 Task: Find connections with filter location Eidelstedt with filter topic #Storytellingwith filter profile language Spanish with filter current company Idea Cellular Ltd with filter school Chhatrapati Shahu Ji Maharaj University with filter industry Artificial Rubber and Synthetic Fiber Manufacturing with filter service category Commercial Insurance with filter keywords title Painter
Action: Mouse moved to (509, 69)
Screenshot: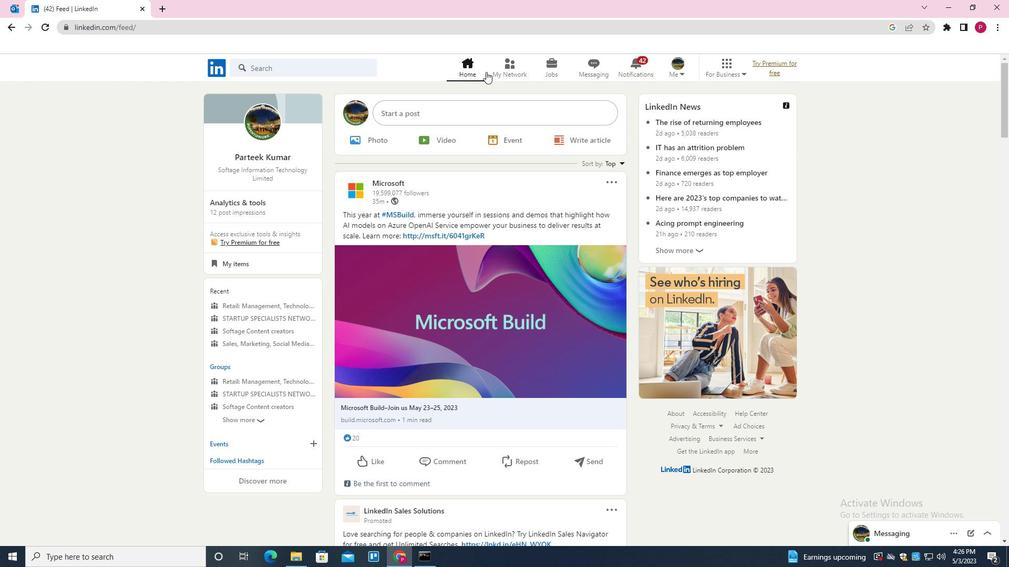 
Action: Mouse pressed left at (509, 69)
Screenshot: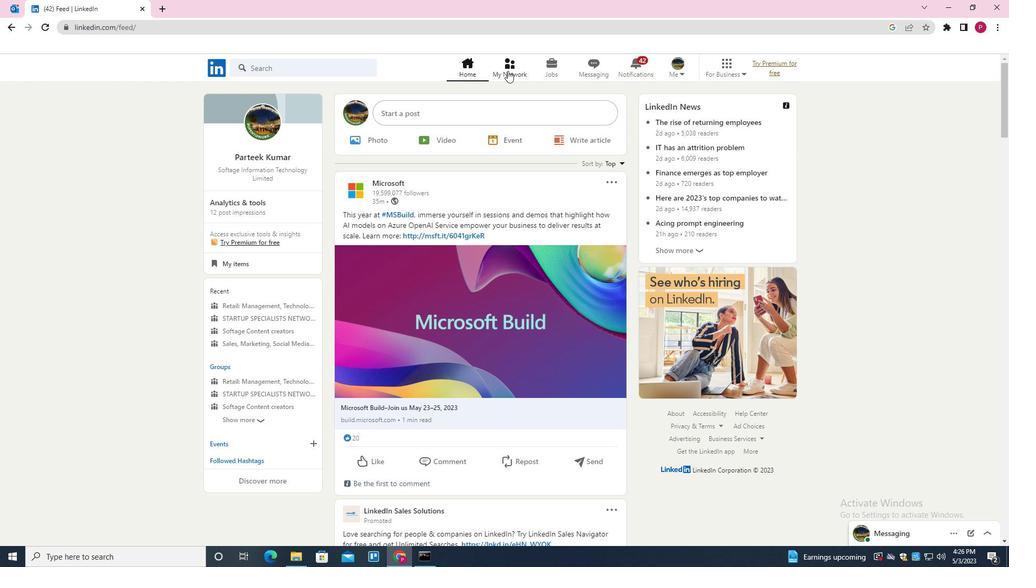 
Action: Mouse moved to (307, 126)
Screenshot: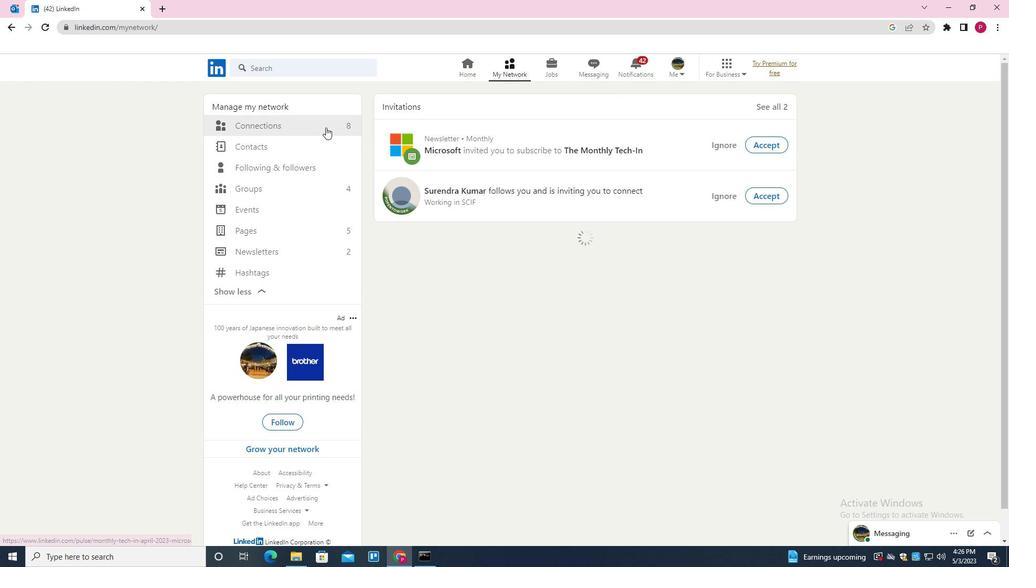 
Action: Mouse pressed left at (307, 126)
Screenshot: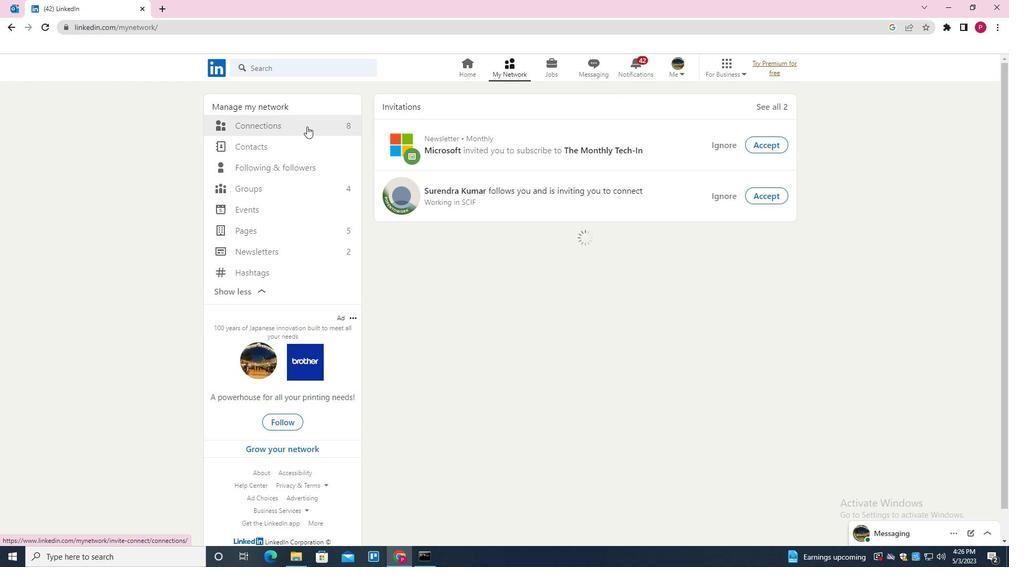 
Action: Mouse moved to (575, 130)
Screenshot: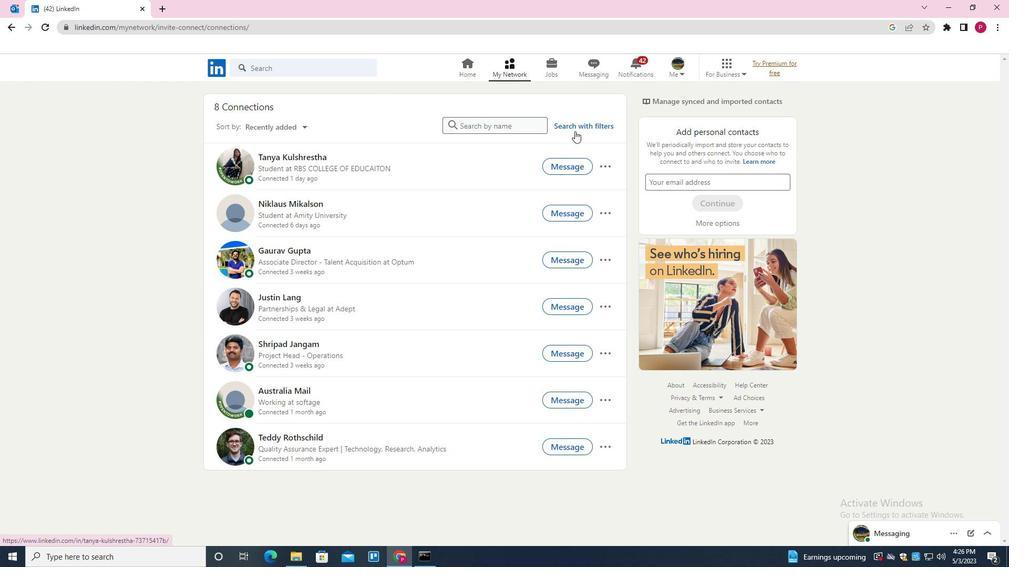 
Action: Mouse pressed left at (575, 130)
Screenshot: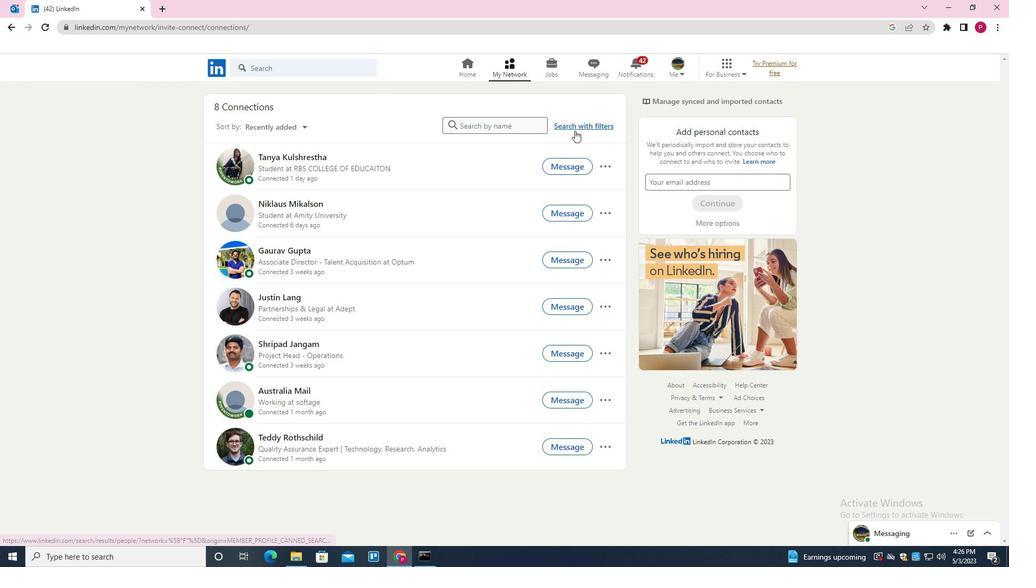 
Action: Mouse moved to (535, 95)
Screenshot: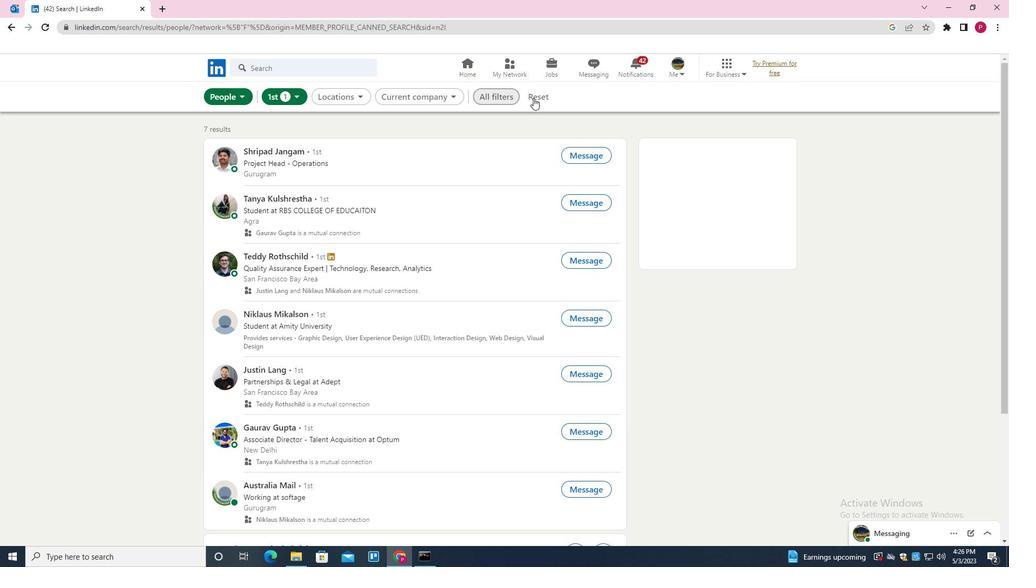 
Action: Mouse pressed left at (535, 95)
Screenshot: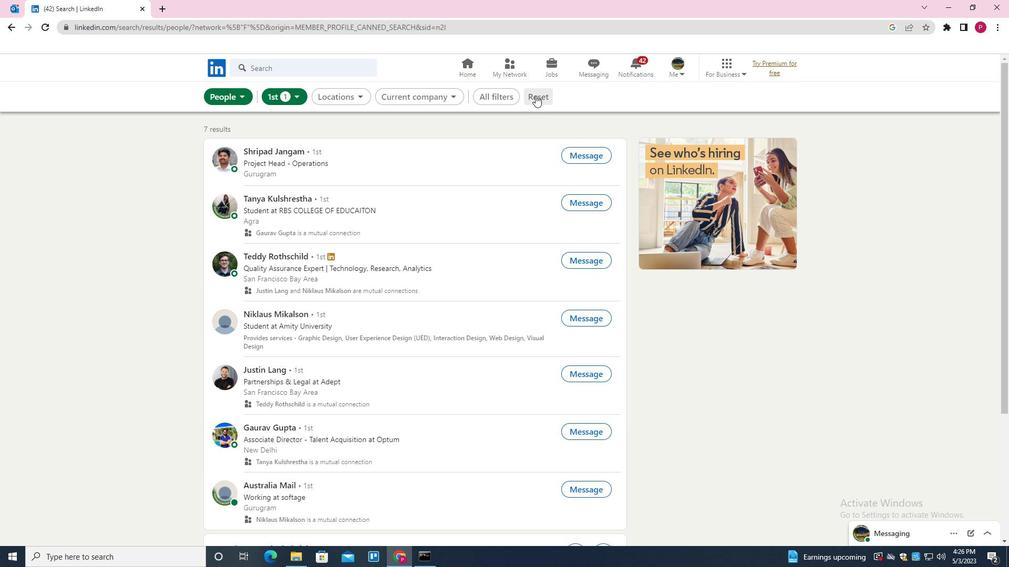 
Action: Mouse moved to (517, 99)
Screenshot: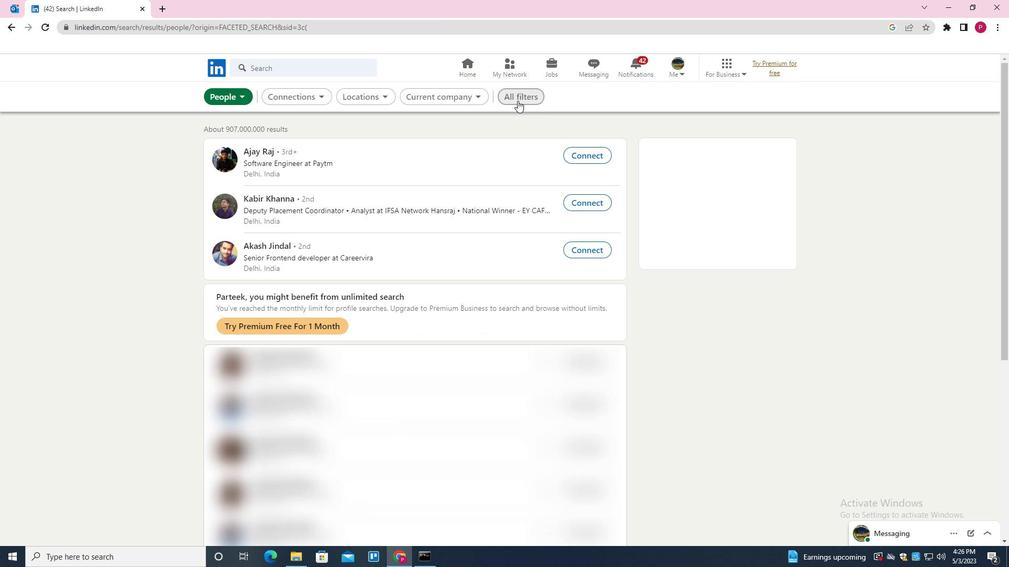 
Action: Mouse pressed left at (517, 99)
Screenshot: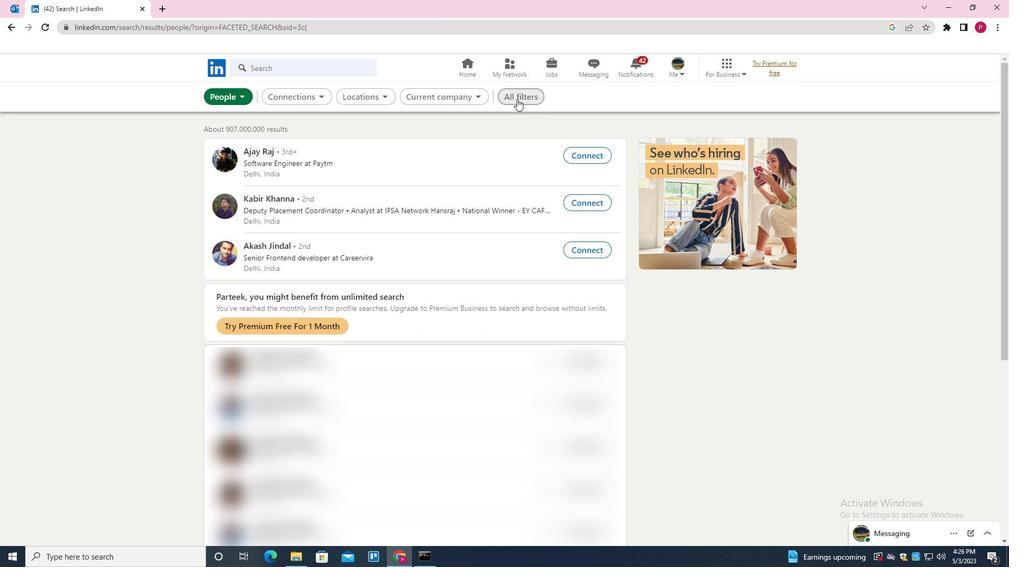 
Action: Mouse moved to (855, 303)
Screenshot: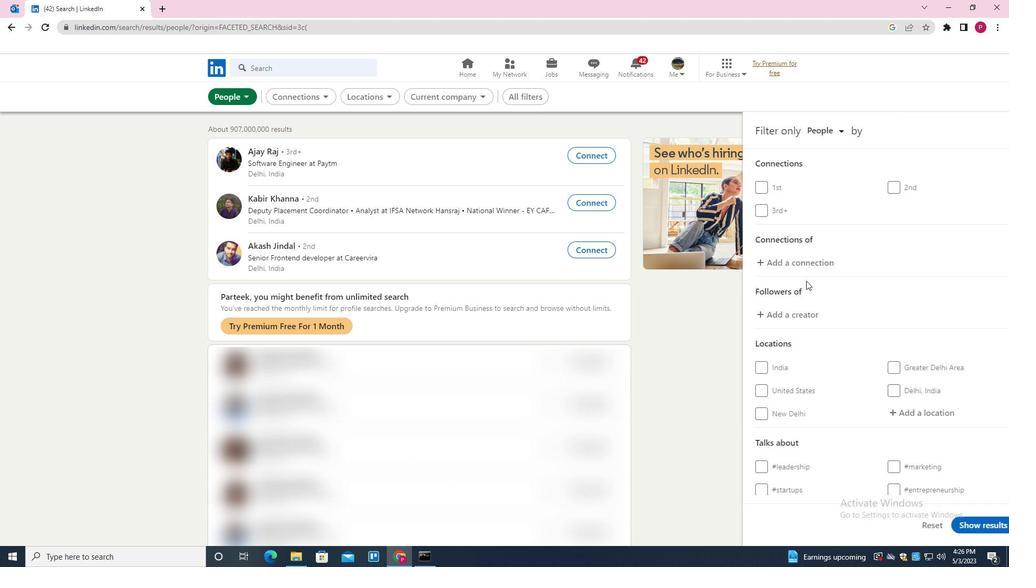 
Action: Mouse scrolled (855, 303) with delta (0, 0)
Screenshot: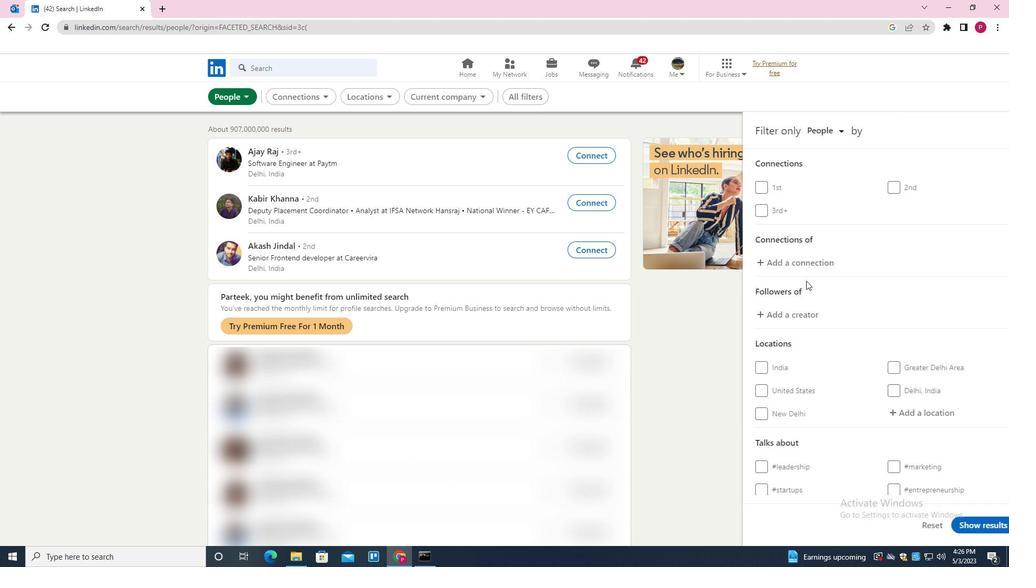 
Action: Mouse moved to (858, 304)
Screenshot: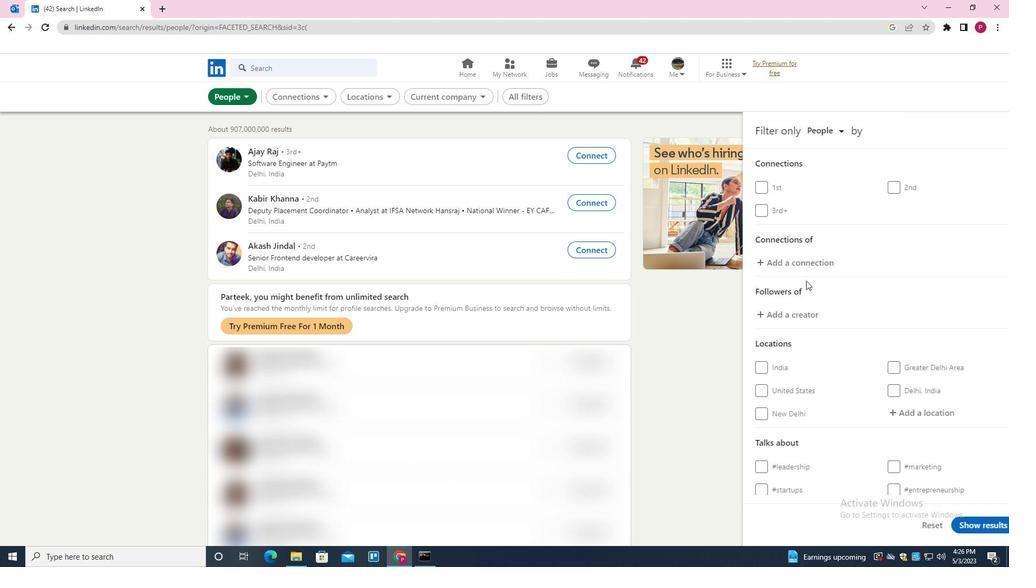 
Action: Mouse scrolled (858, 303) with delta (0, 0)
Screenshot: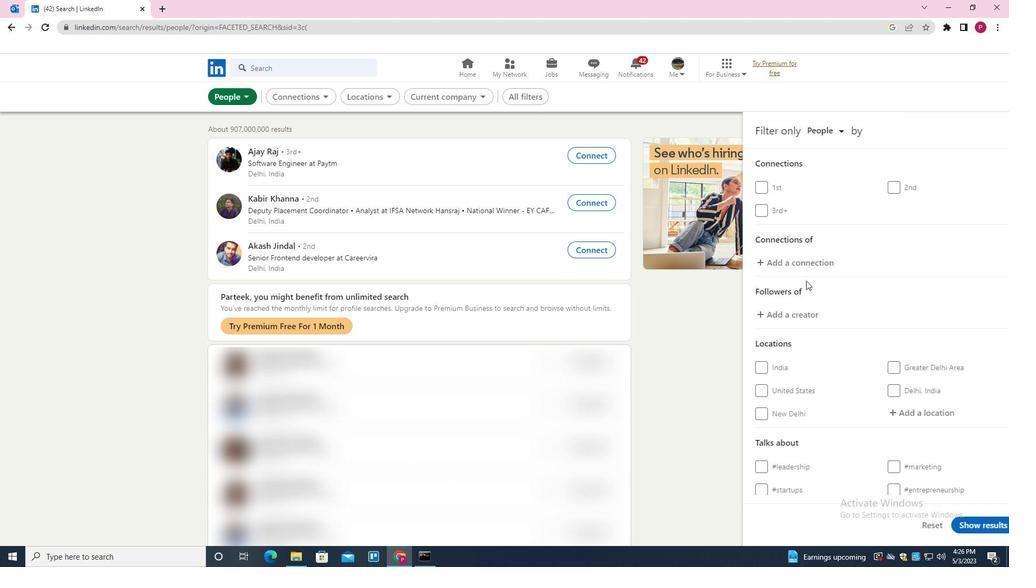 
Action: Mouse scrolled (858, 303) with delta (0, 0)
Screenshot: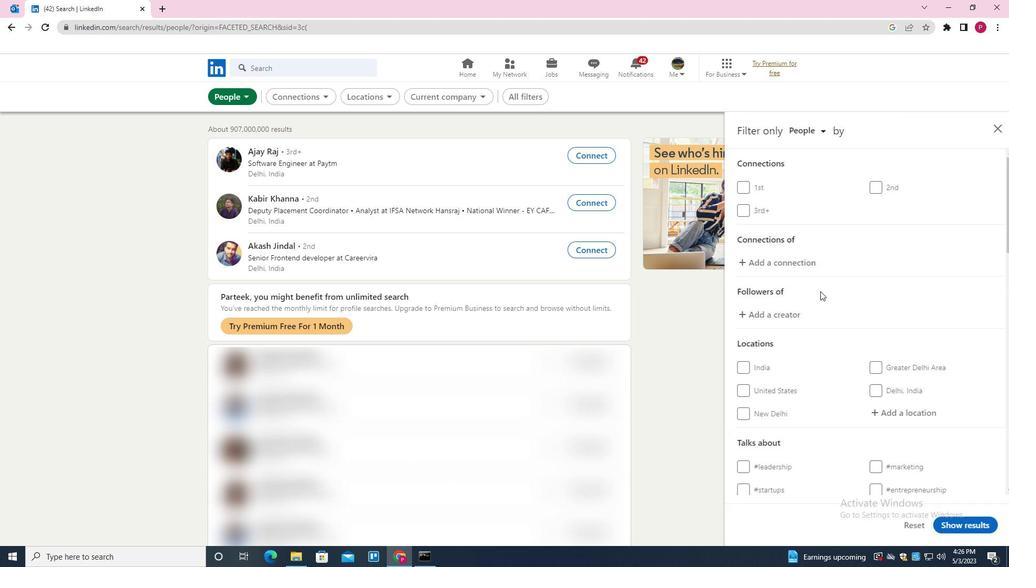 
Action: Mouse moved to (888, 257)
Screenshot: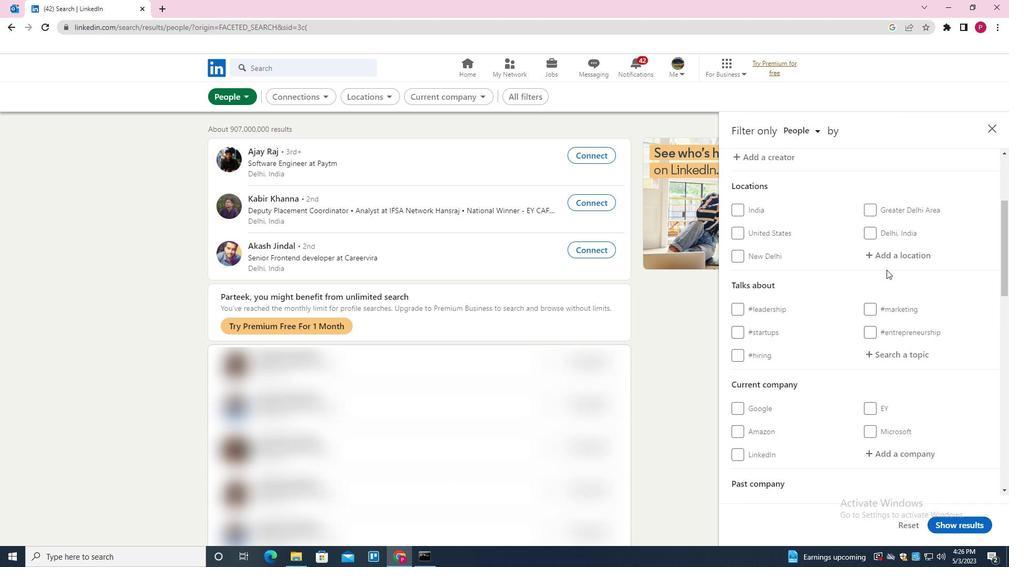 
Action: Mouse pressed left at (888, 257)
Screenshot: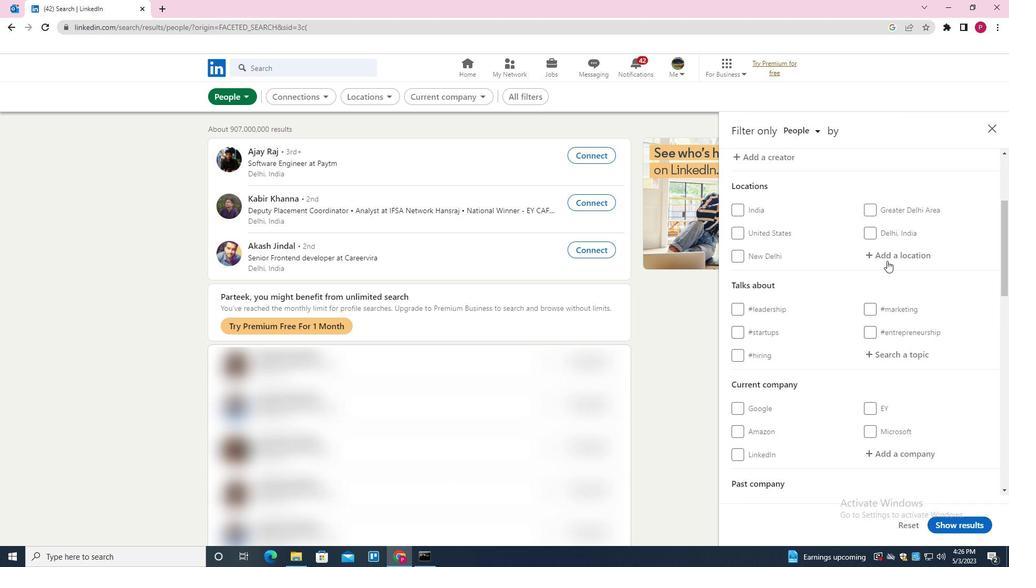 
Action: Mouse moved to (889, 257)
Screenshot: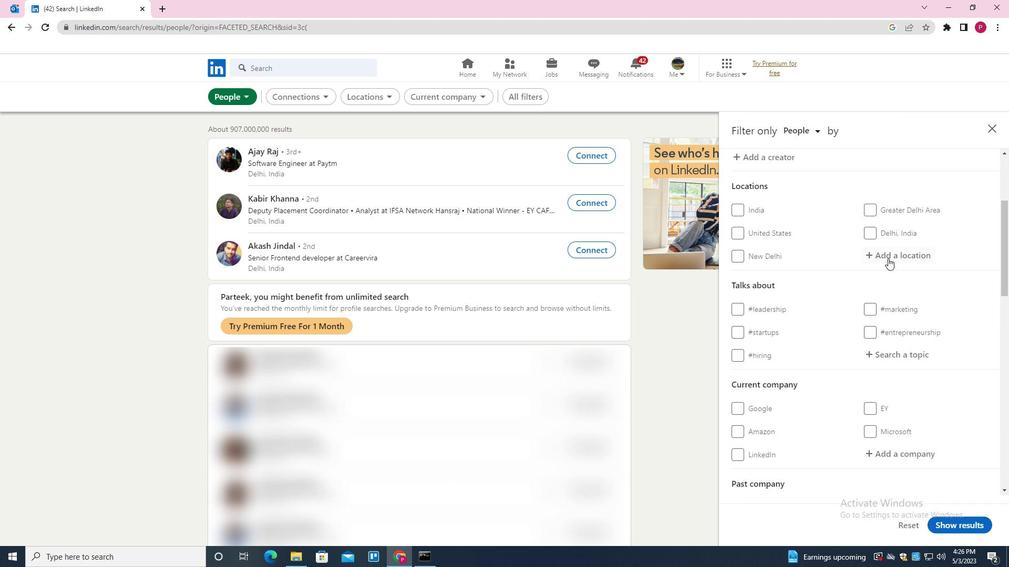 
Action: Key pressed <Key.shift>EIDELSTED
Screenshot: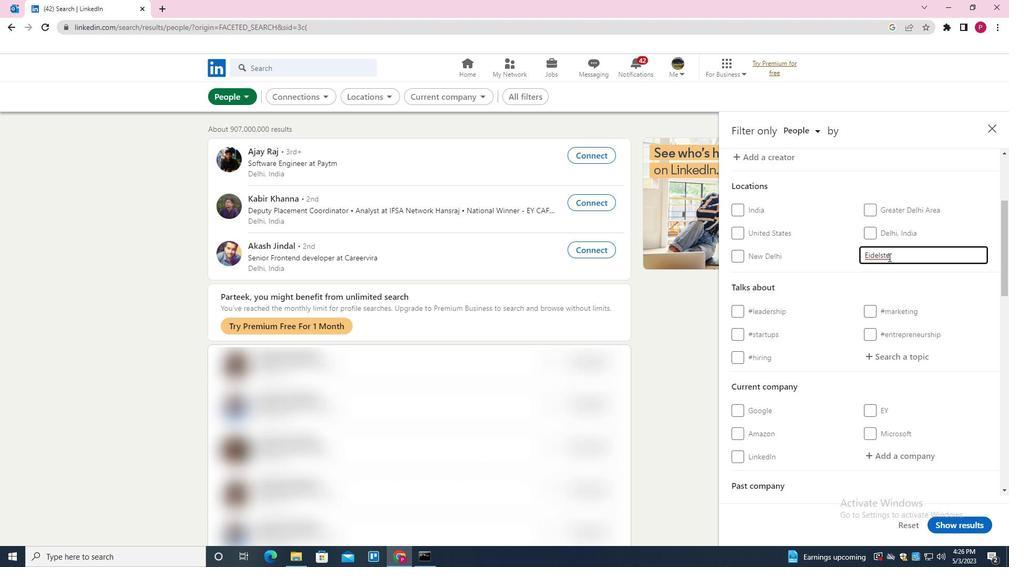 
Action: Mouse moved to (895, 275)
Screenshot: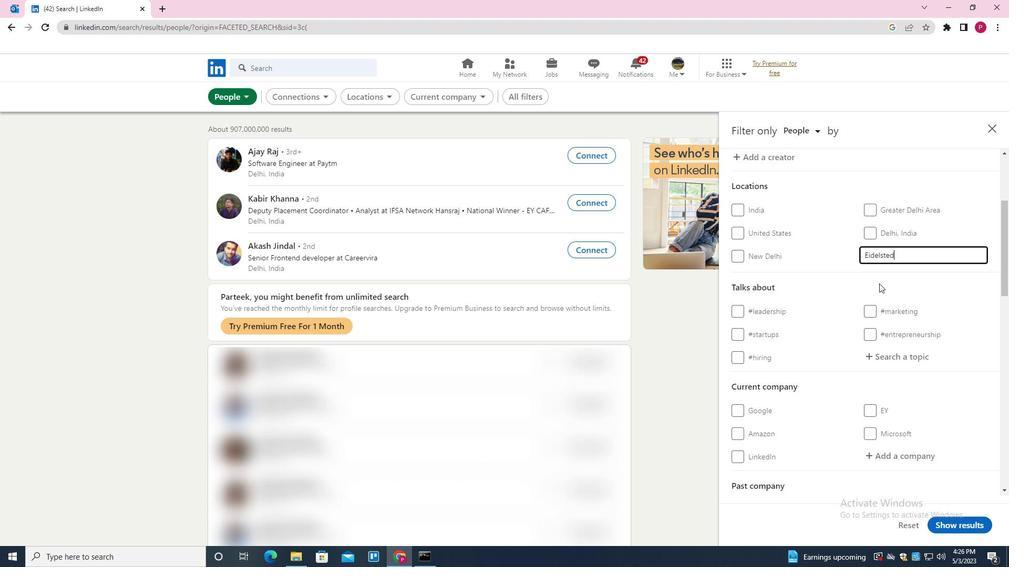 
Action: Mouse scrolled (895, 274) with delta (0, 0)
Screenshot: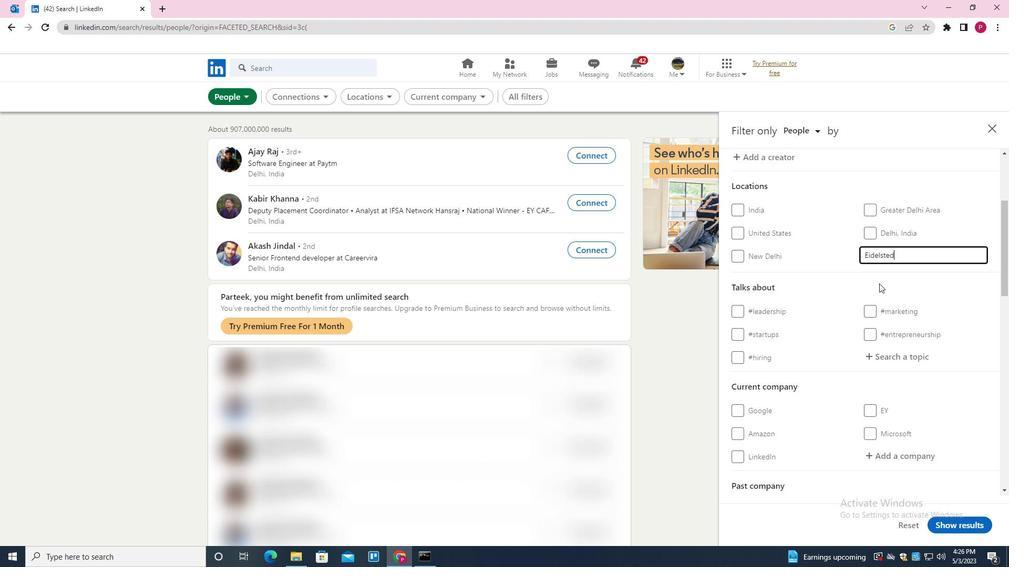 
Action: Mouse moved to (896, 274)
Screenshot: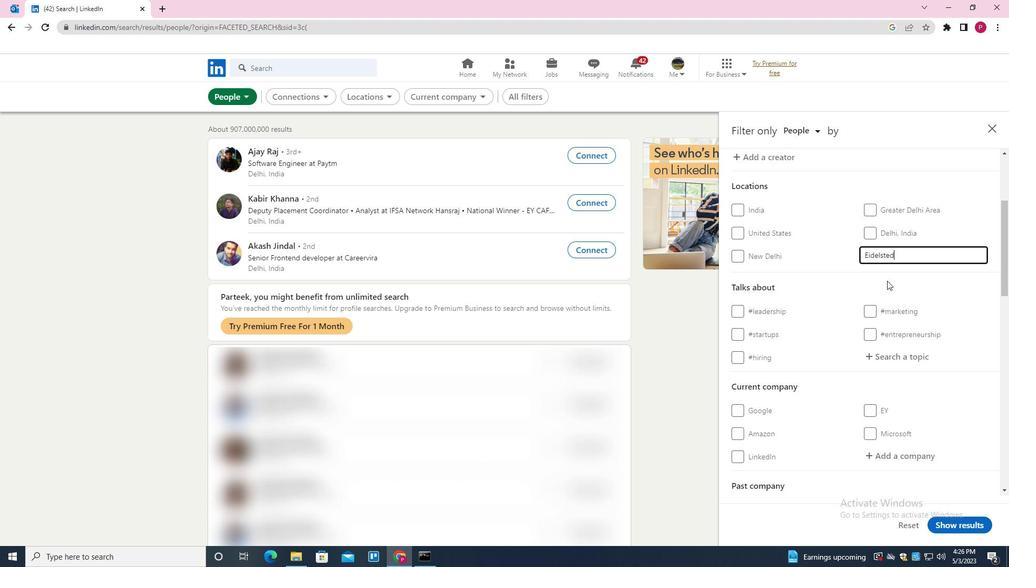 
Action: Mouse scrolled (896, 273) with delta (0, 0)
Screenshot: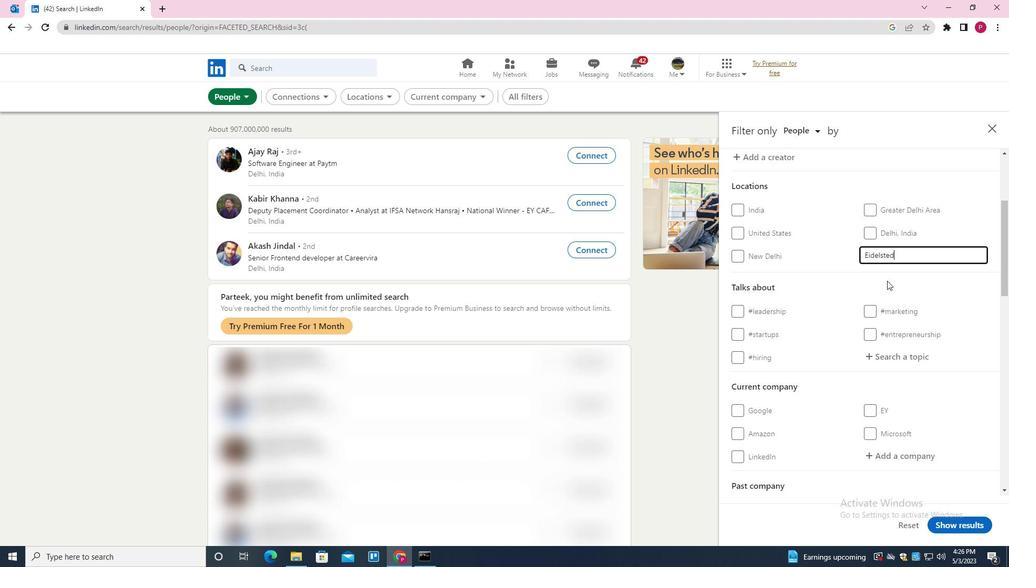 
Action: Mouse moved to (908, 250)
Screenshot: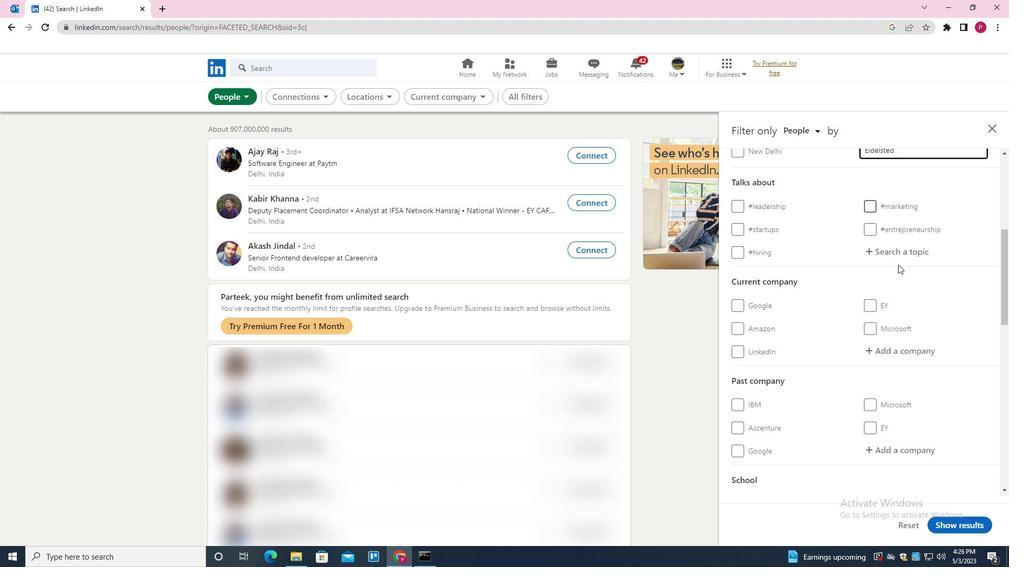 
Action: Mouse pressed left at (908, 250)
Screenshot: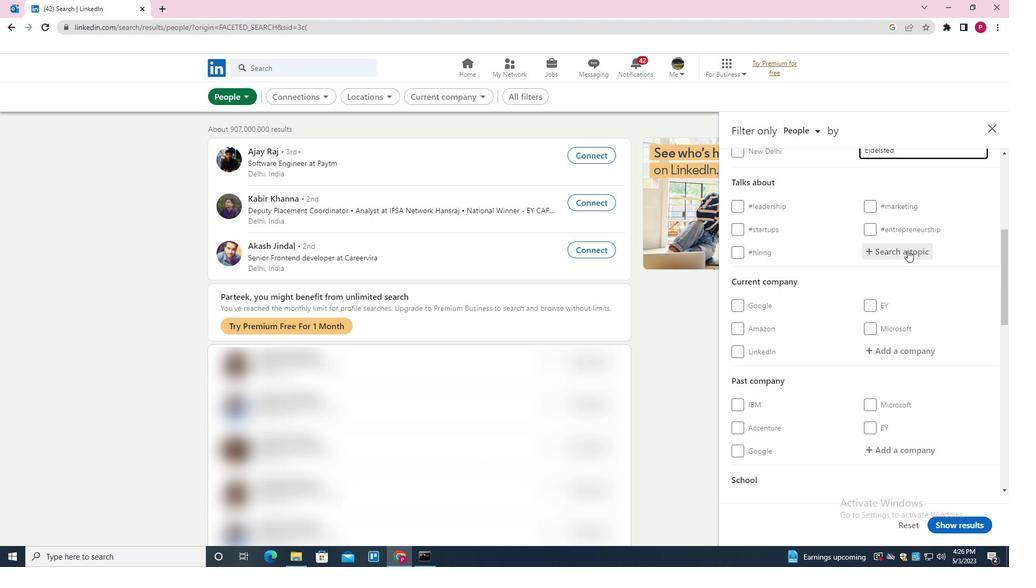 
Action: Key pressed STORYTELLING<Key.down><Key.enter>
Screenshot: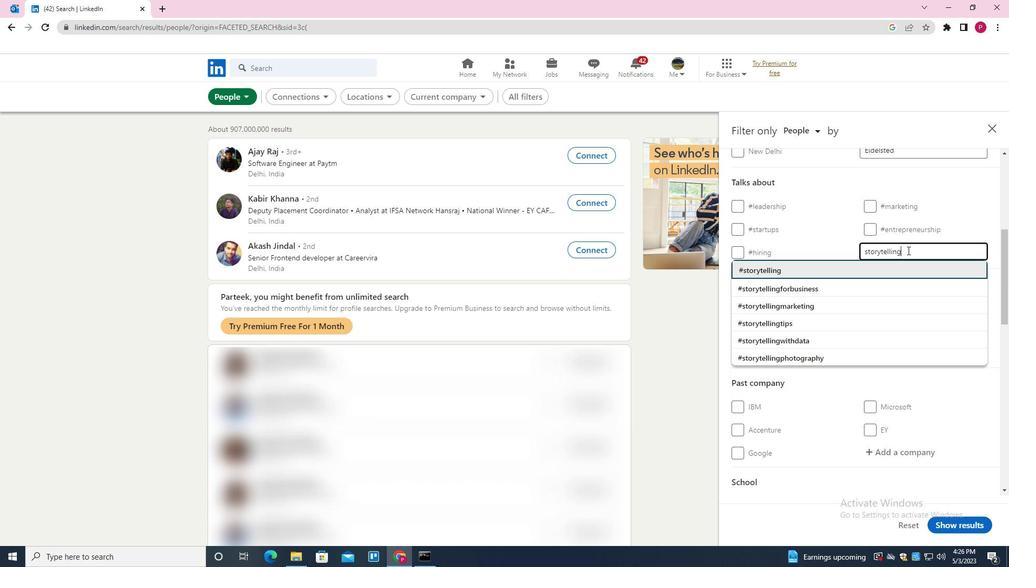 
Action: Mouse moved to (893, 223)
Screenshot: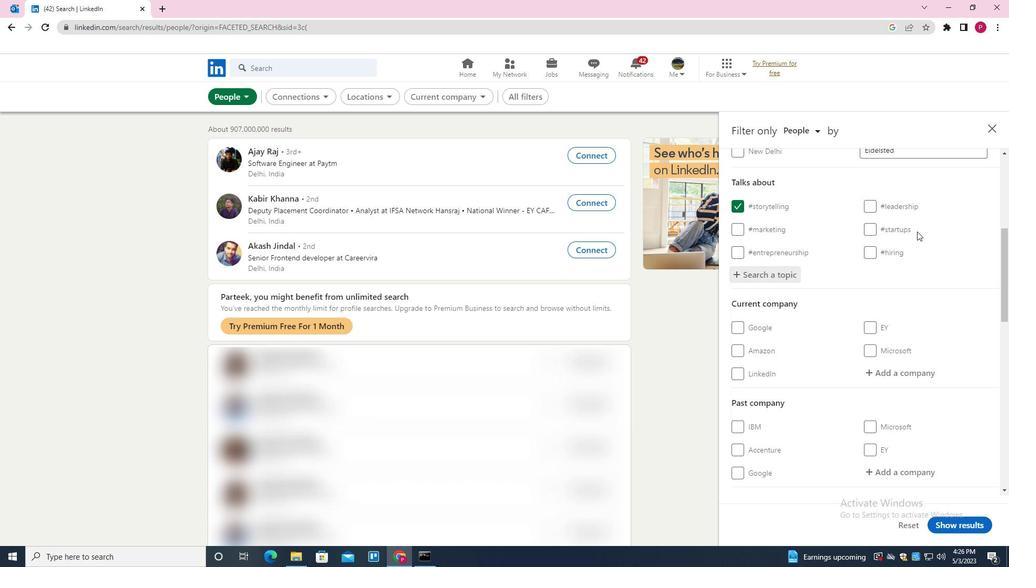 
Action: Mouse scrolled (893, 222) with delta (0, 0)
Screenshot: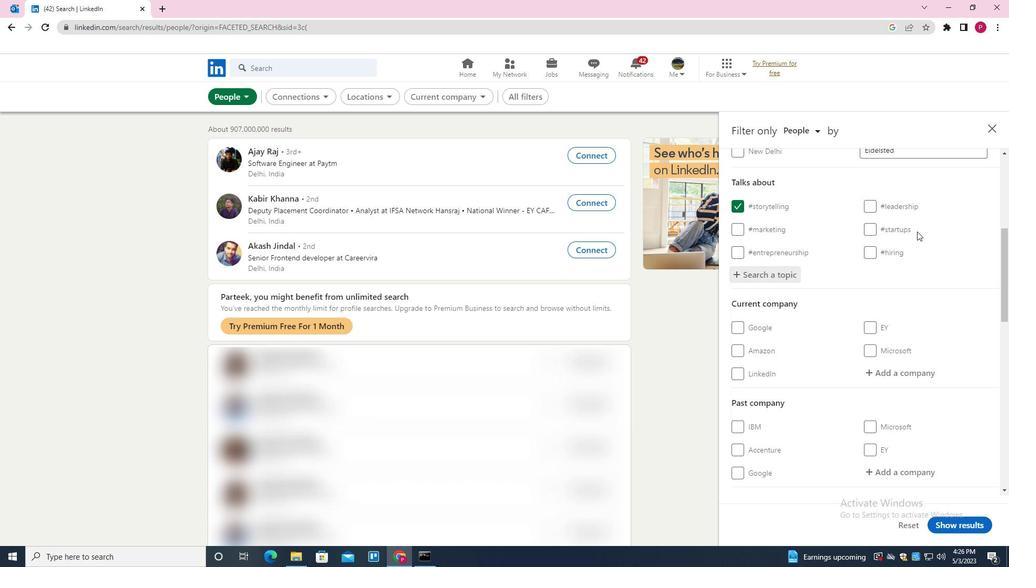 
Action: Mouse scrolled (893, 222) with delta (0, 0)
Screenshot: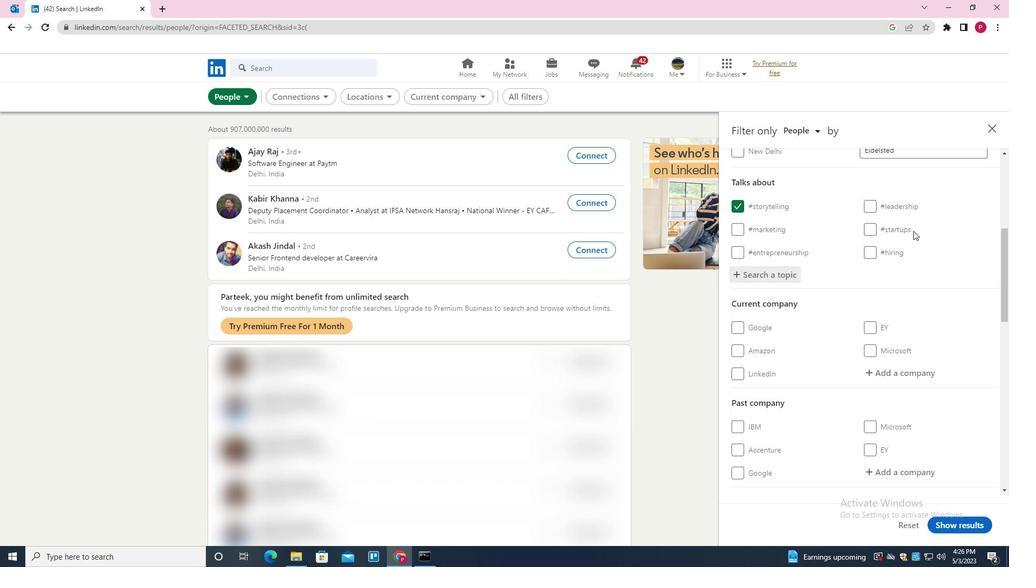 
Action: Mouse scrolled (893, 222) with delta (0, 0)
Screenshot: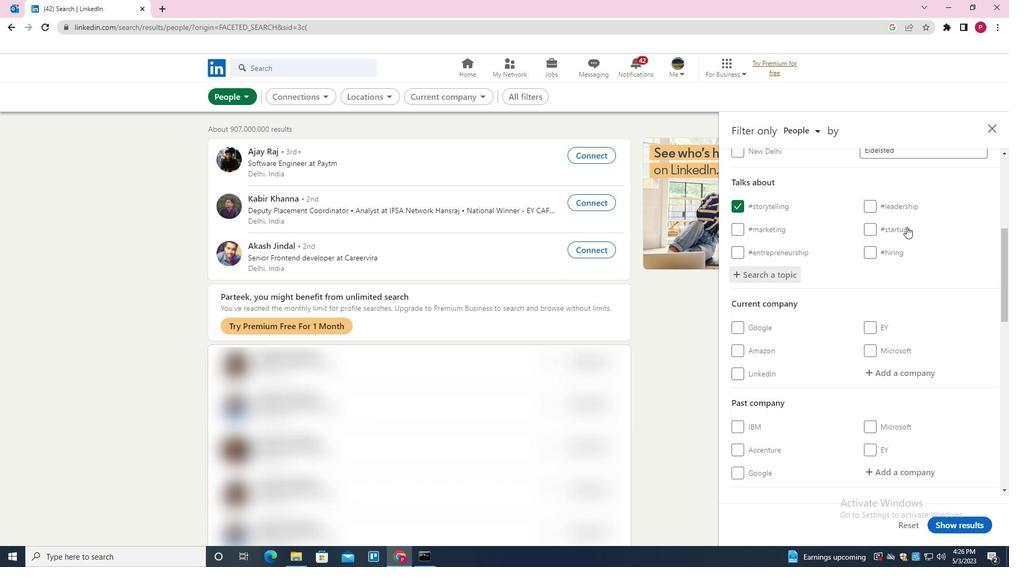 
Action: Mouse moved to (845, 285)
Screenshot: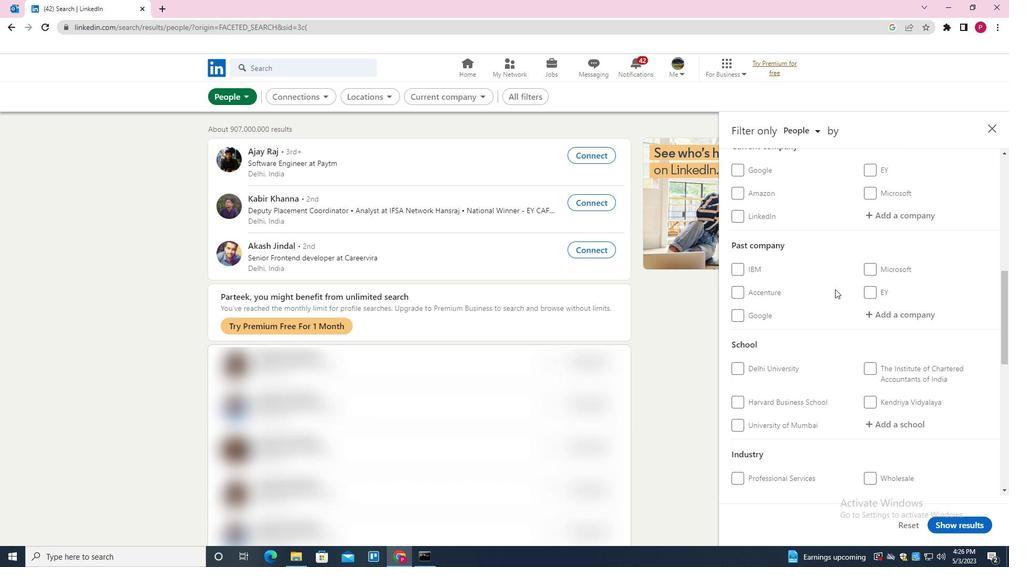 
Action: Mouse scrolled (845, 284) with delta (0, 0)
Screenshot: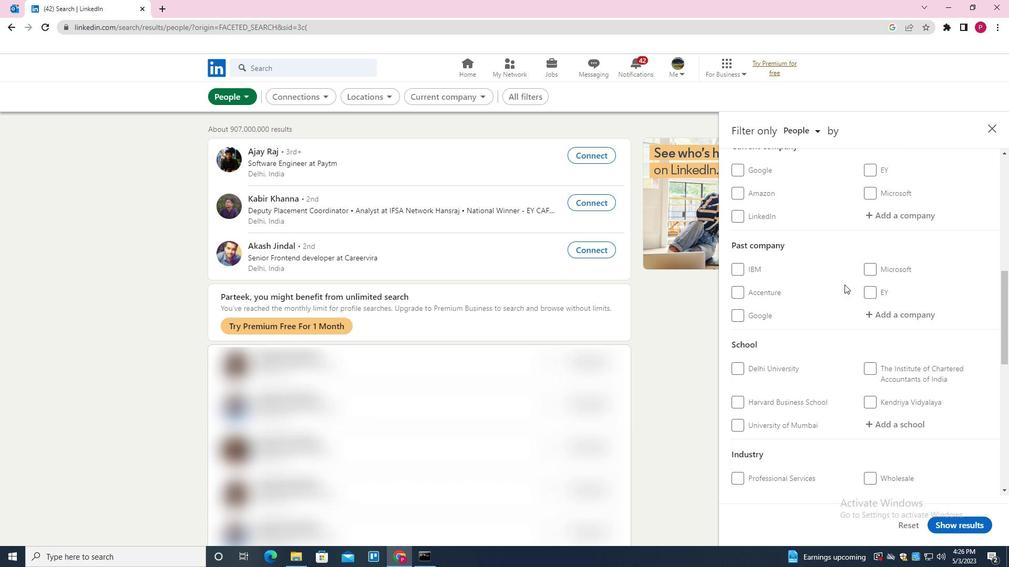 
Action: Mouse scrolled (845, 284) with delta (0, 0)
Screenshot: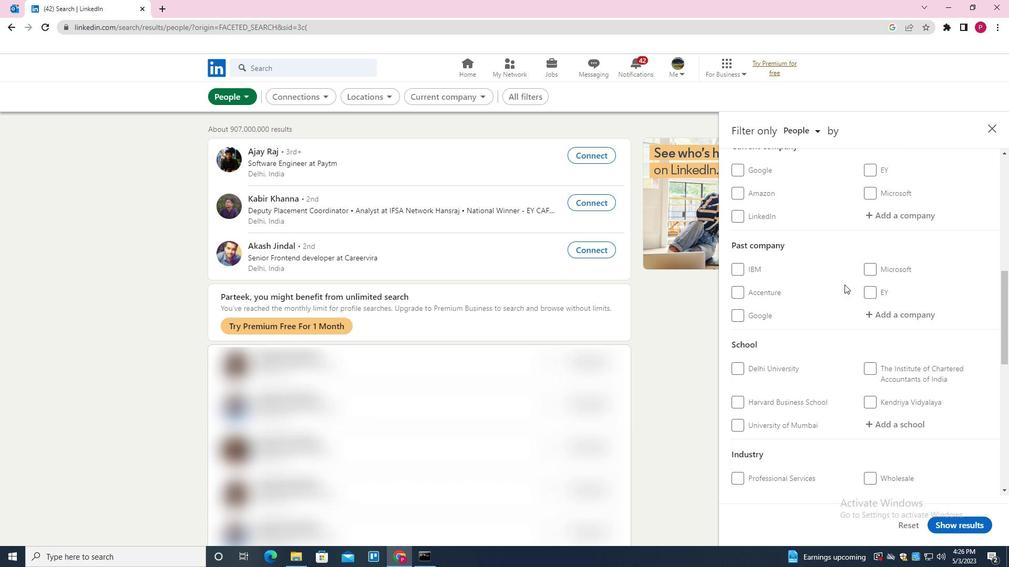 
Action: Mouse scrolled (845, 284) with delta (0, 0)
Screenshot: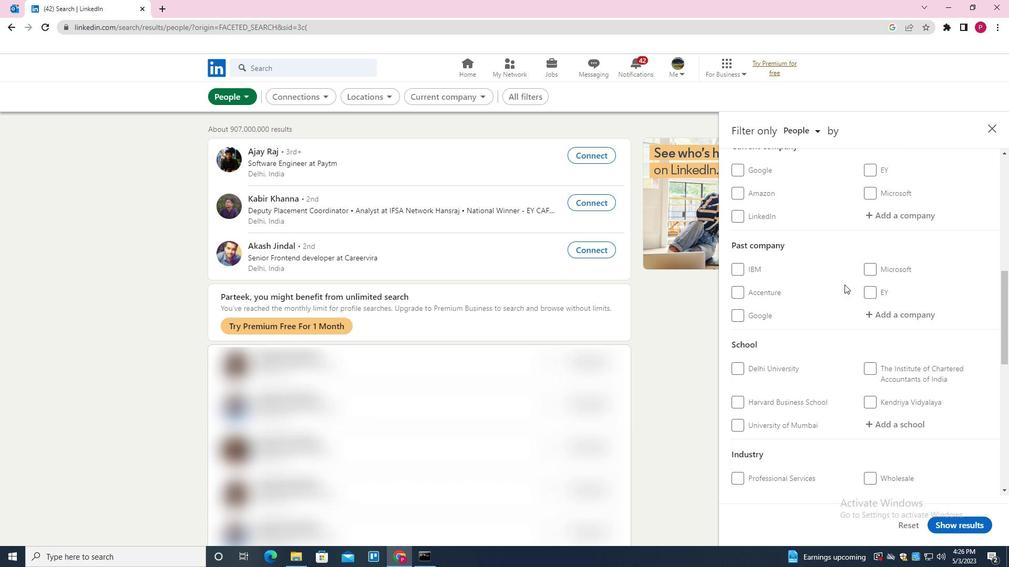 
Action: Mouse moved to (817, 315)
Screenshot: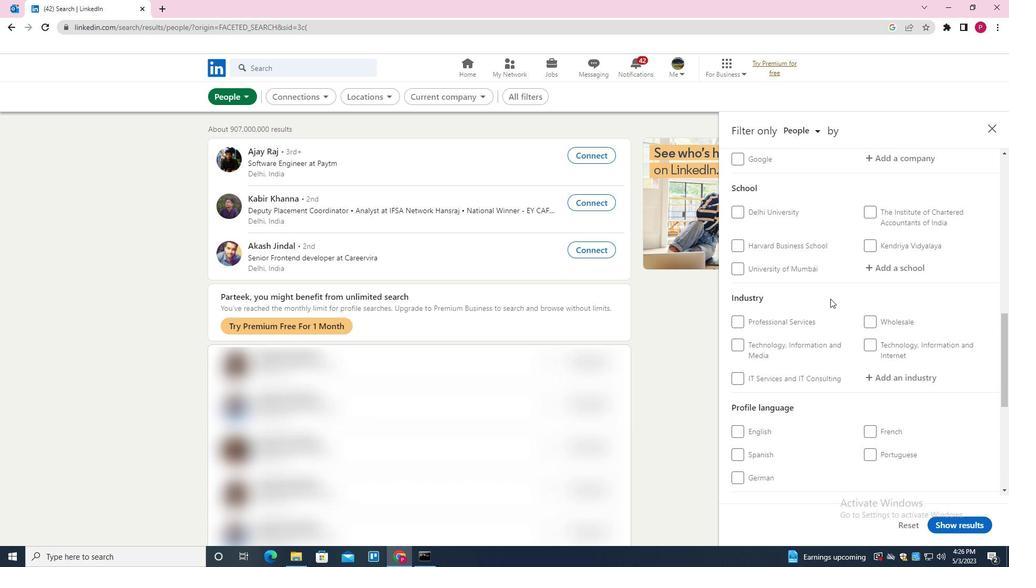 
Action: Mouse scrolled (817, 314) with delta (0, 0)
Screenshot: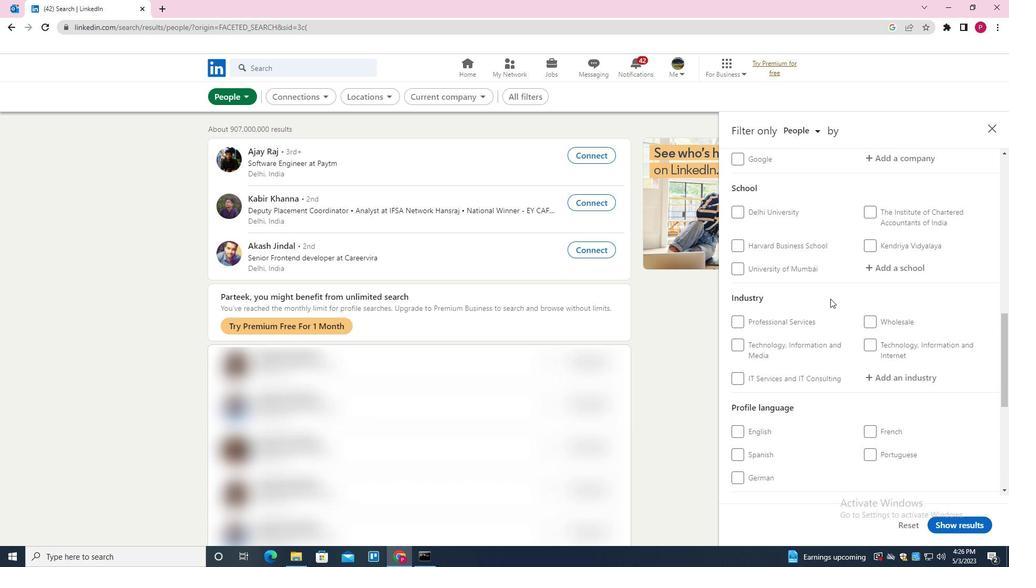 
Action: Mouse moved to (817, 318)
Screenshot: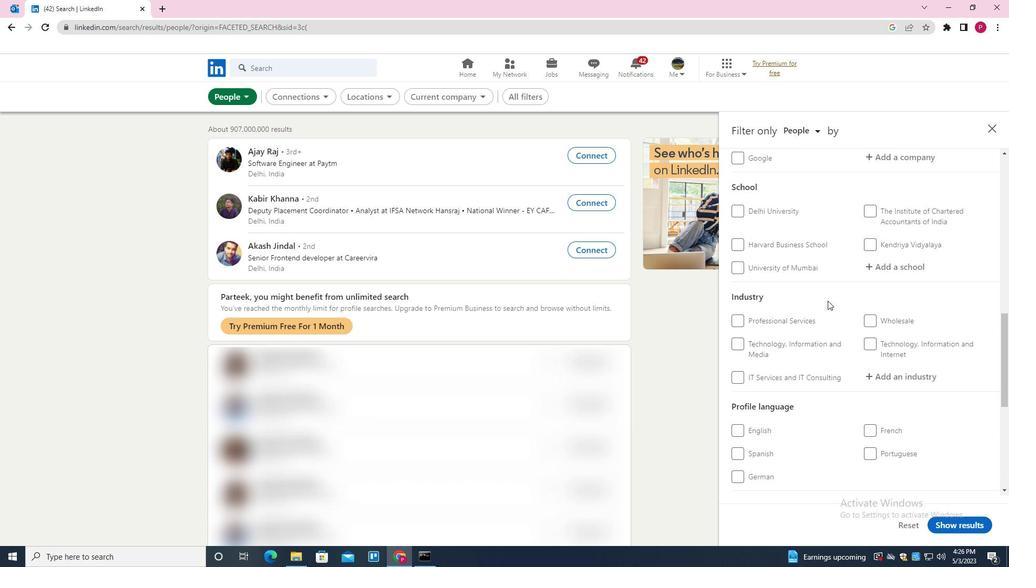 
Action: Mouse scrolled (817, 318) with delta (0, 0)
Screenshot: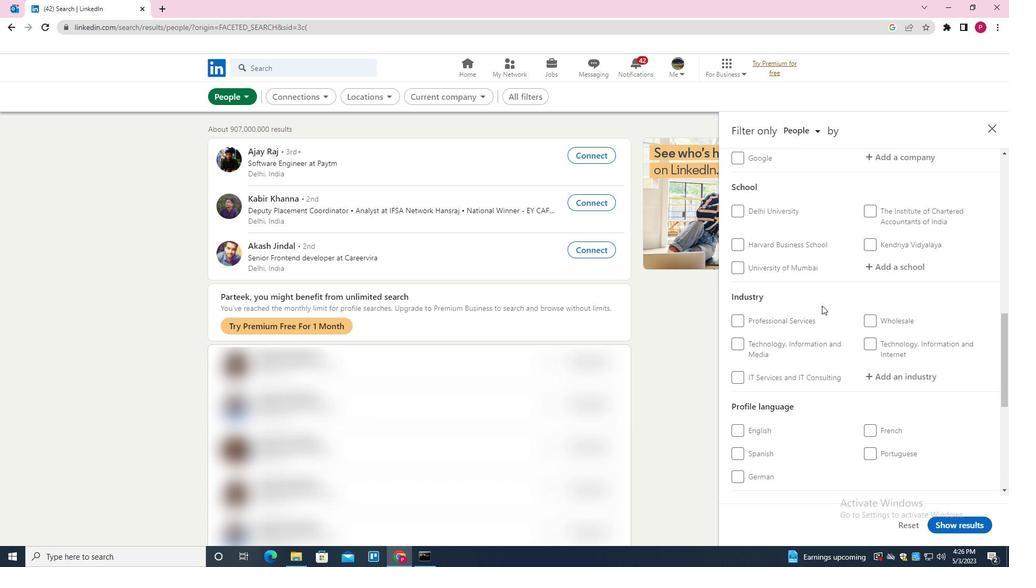 
Action: Mouse scrolled (817, 318) with delta (0, 0)
Screenshot: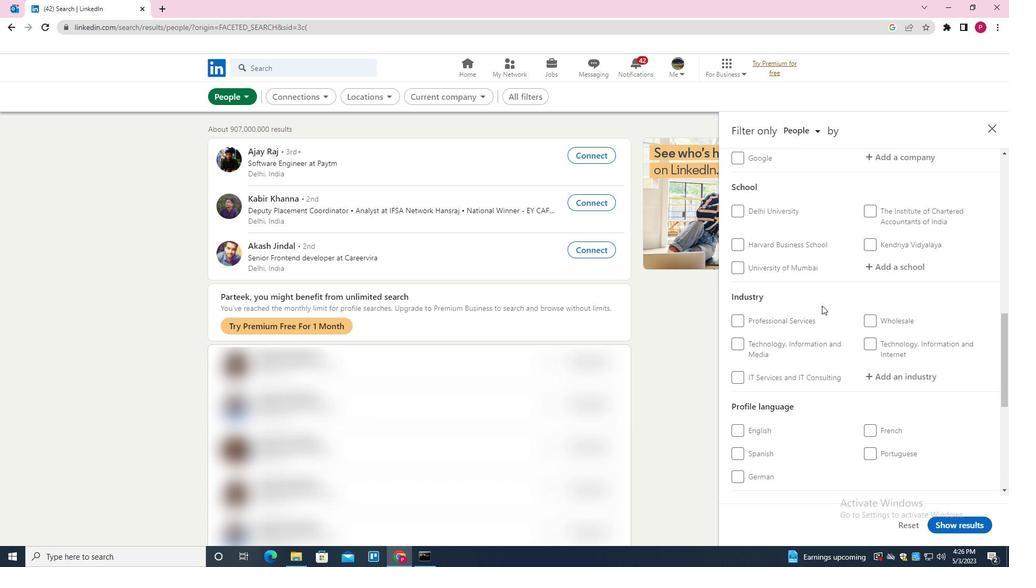 
Action: Mouse moved to (817, 319)
Screenshot: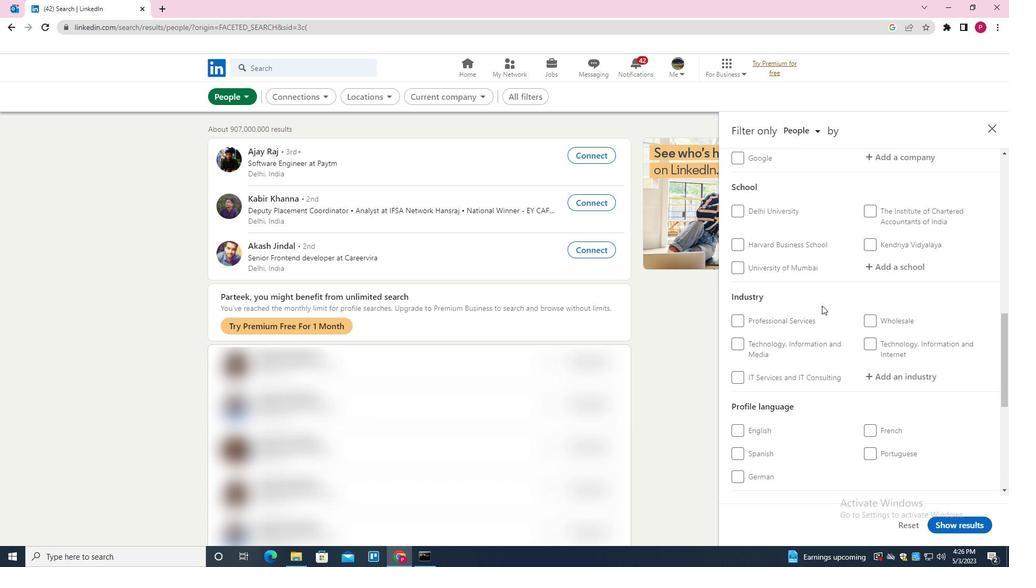 
Action: Mouse scrolled (817, 318) with delta (0, 0)
Screenshot: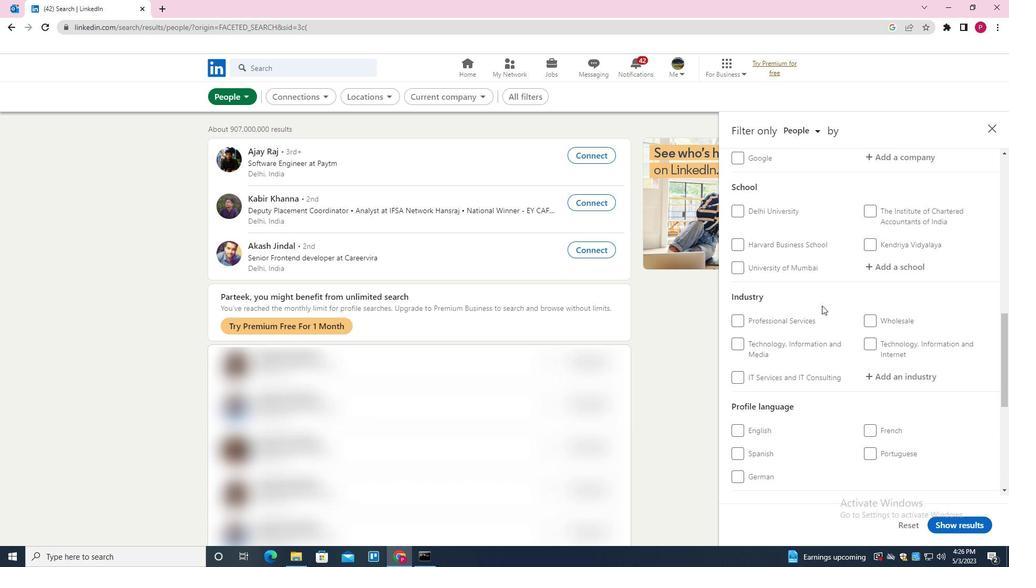 
Action: Mouse moved to (766, 245)
Screenshot: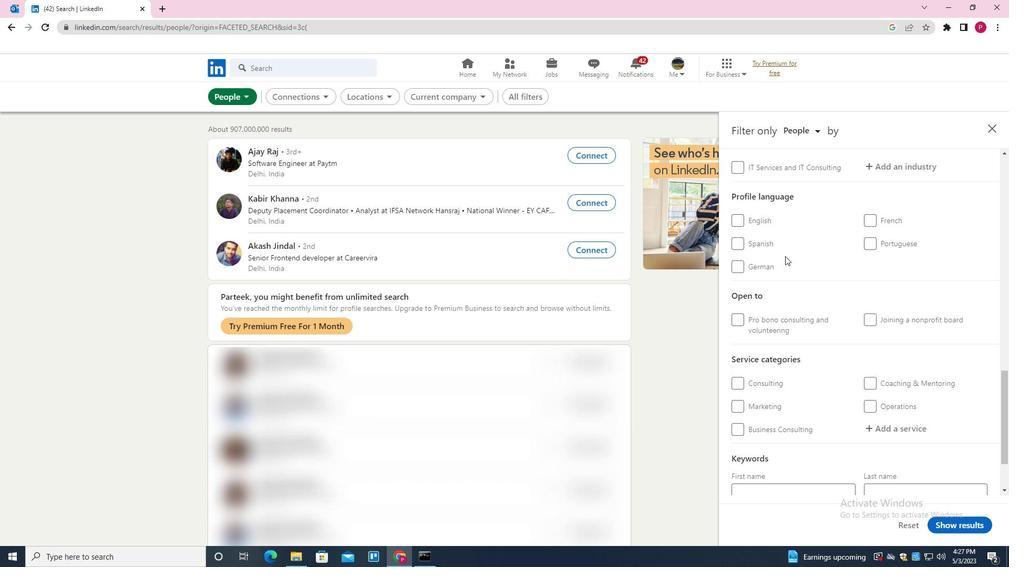 
Action: Mouse pressed left at (766, 245)
Screenshot: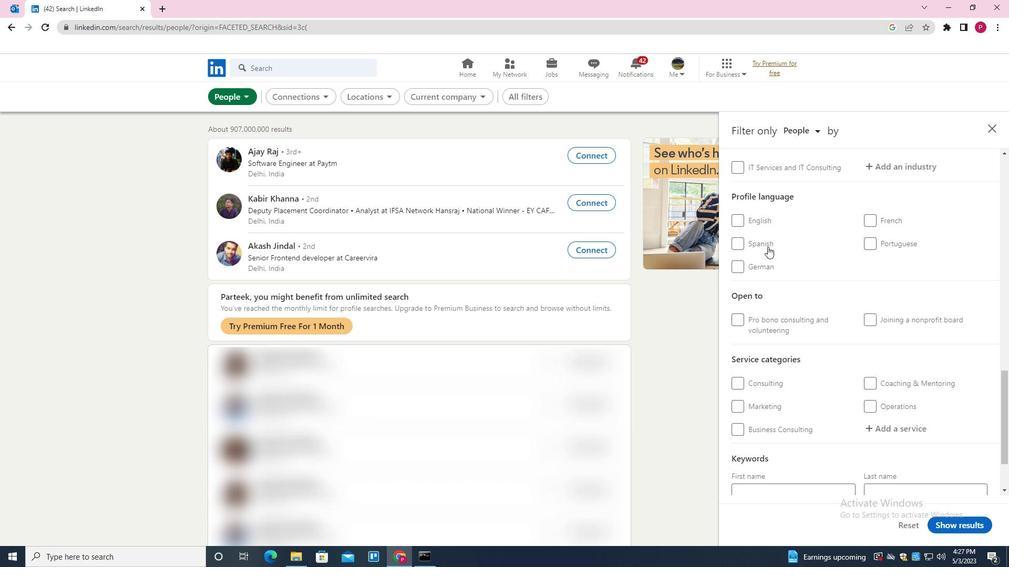 
Action: Mouse moved to (810, 296)
Screenshot: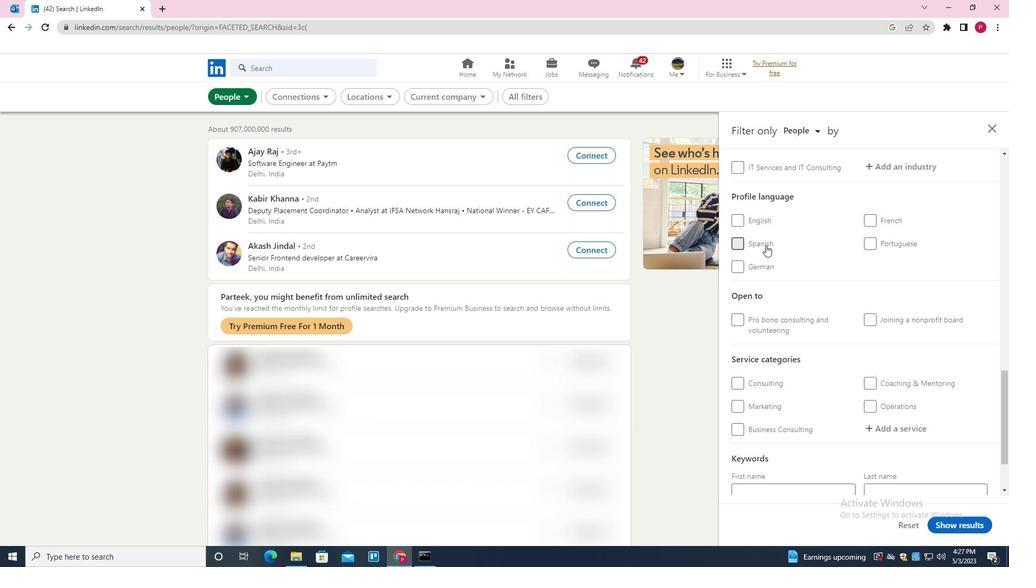 
Action: Mouse scrolled (810, 296) with delta (0, 0)
Screenshot: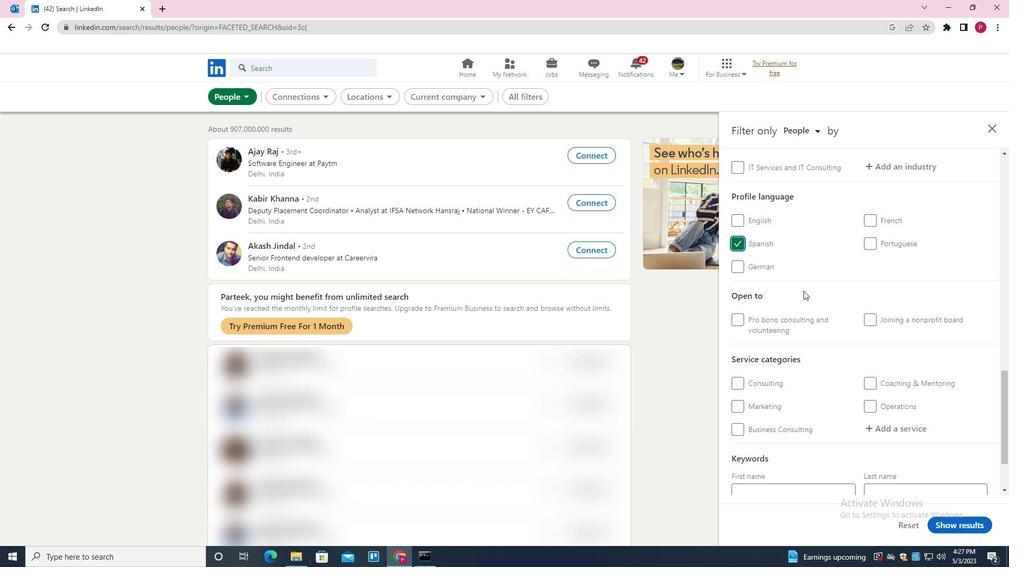 
Action: Mouse scrolled (810, 296) with delta (0, 0)
Screenshot: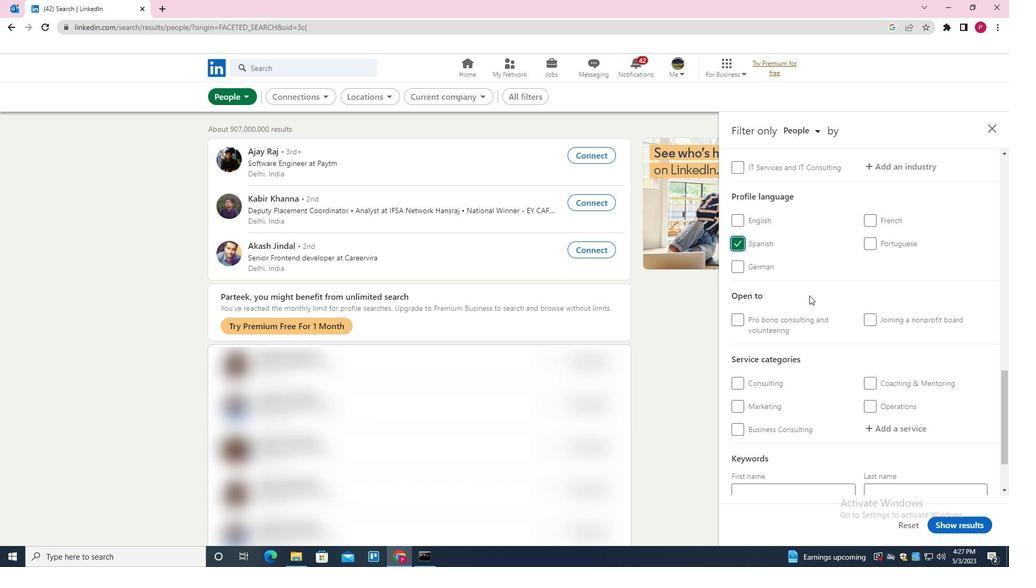 
Action: Mouse scrolled (810, 296) with delta (0, 0)
Screenshot: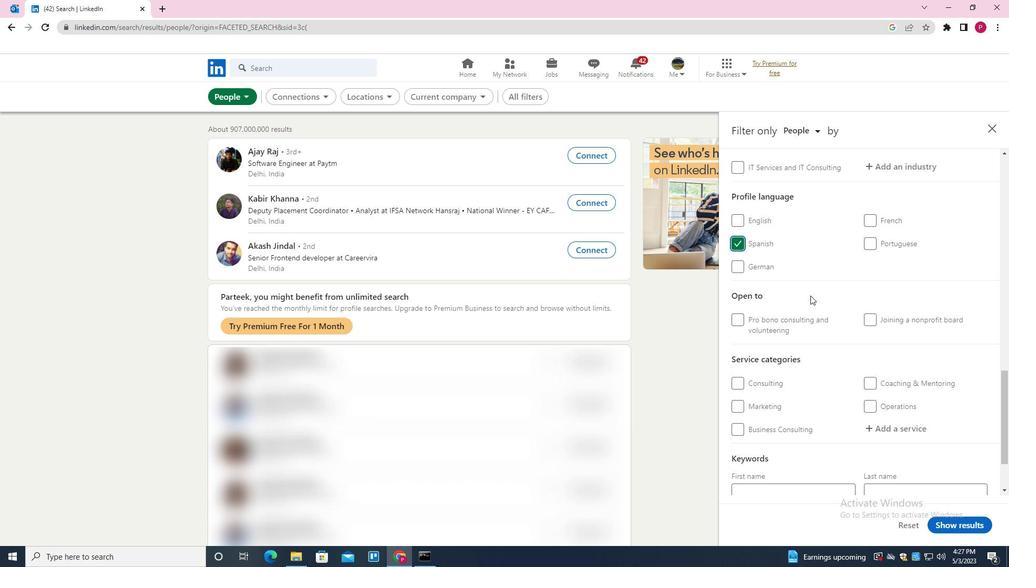 
Action: Mouse scrolled (810, 296) with delta (0, 0)
Screenshot: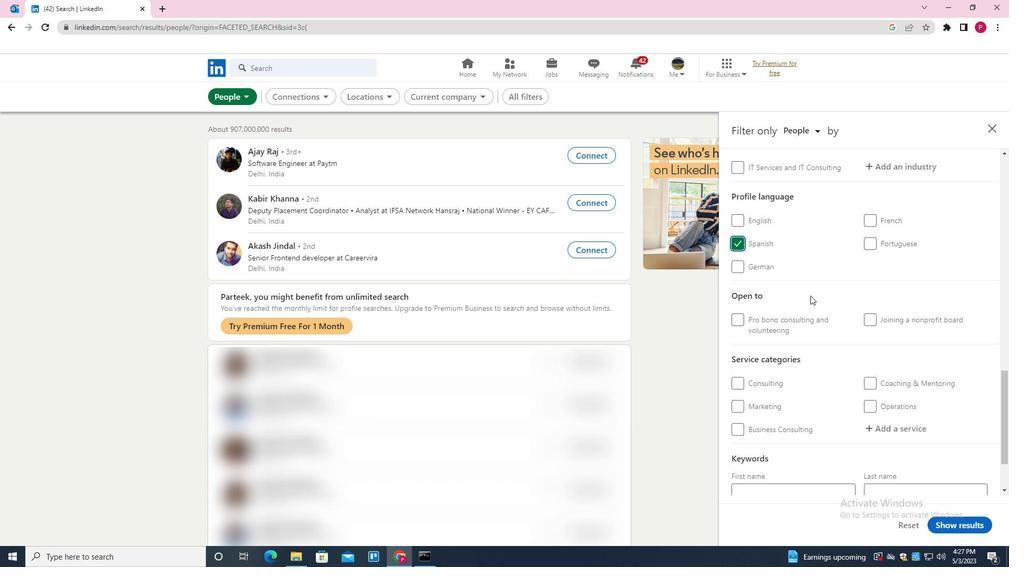 
Action: Mouse scrolled (810, 296) with delta (0, 0)
Screenshot: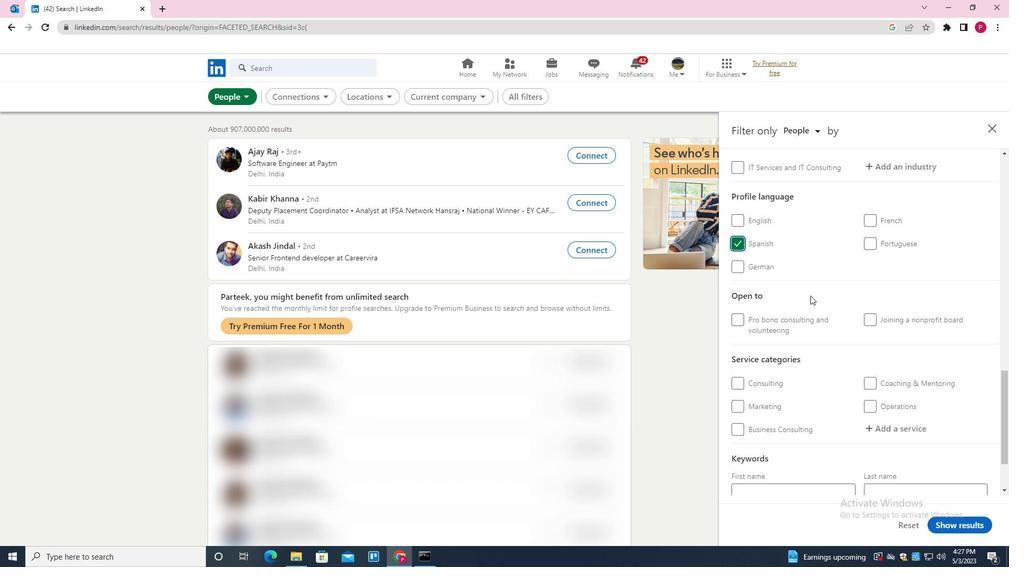 
Action: Mouse scrolled (810, 296) with delta (0, 0)
Screenshot: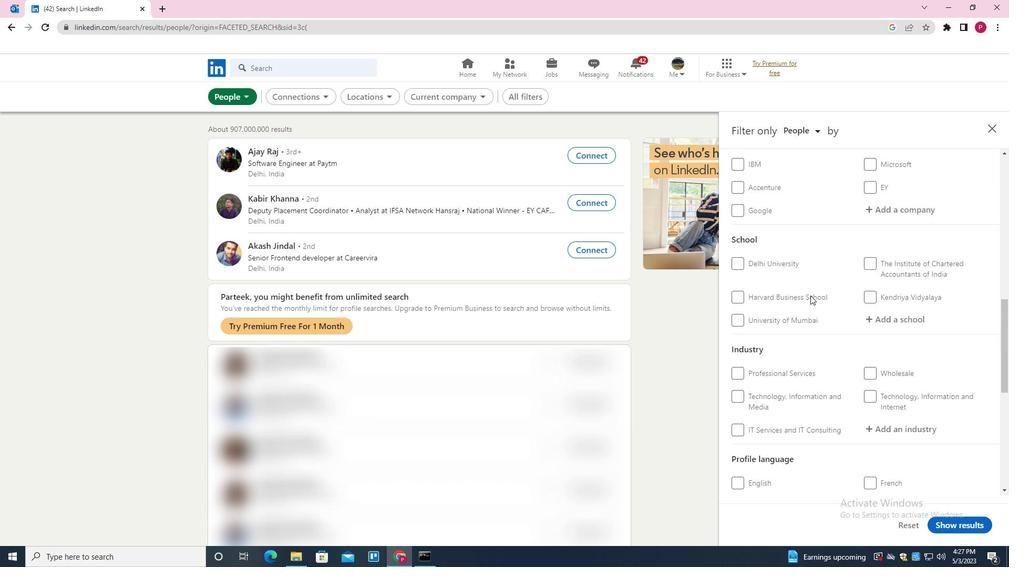 
Action: Mouse scrolled (810, 296) with delta (0, 0)
Screenshot: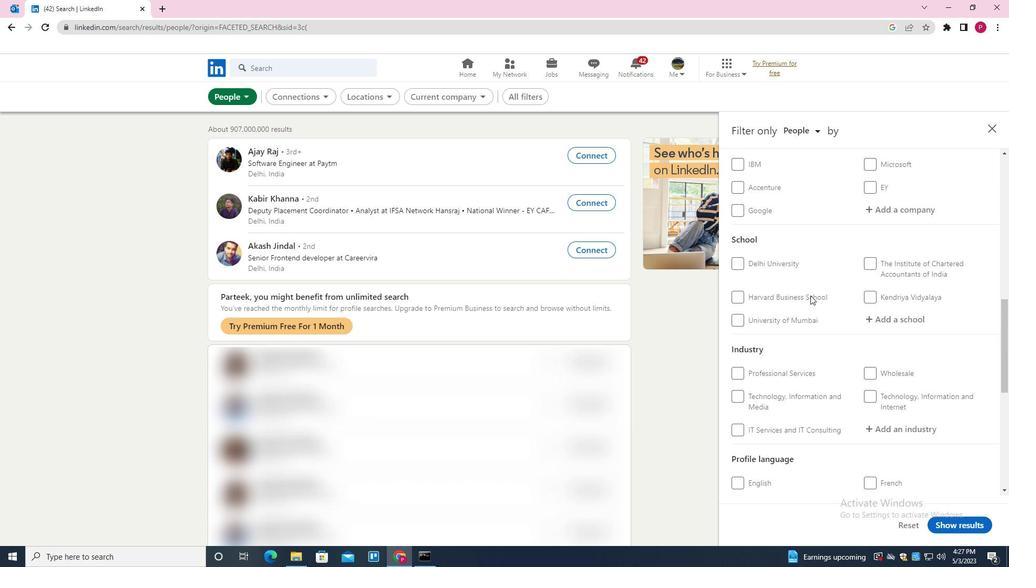 
Action: Mouse scrolled (810, 296) with delta (0, 0)
Screenshot: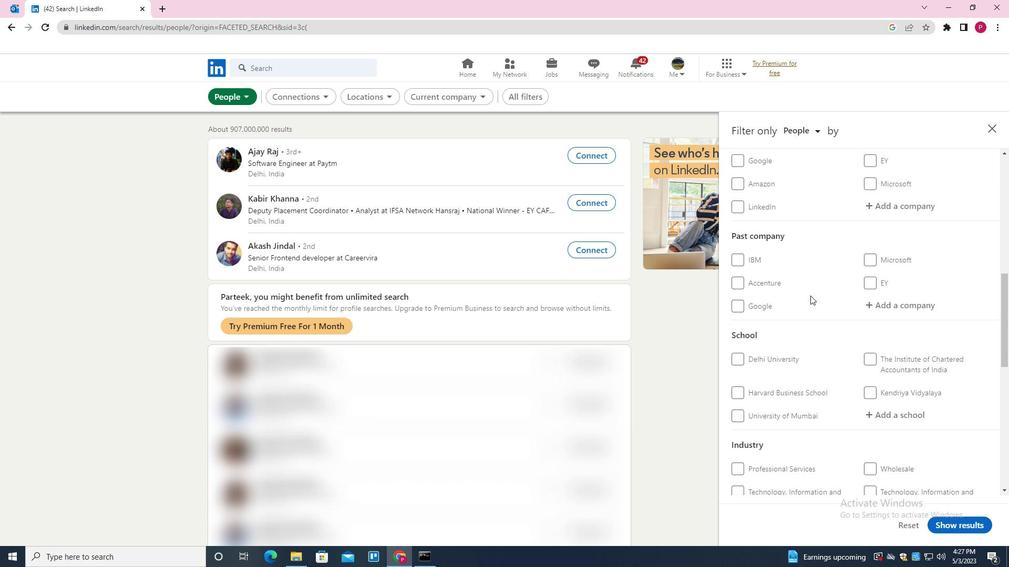 
Action: Mouse moved to (919, 268)
Screenshot: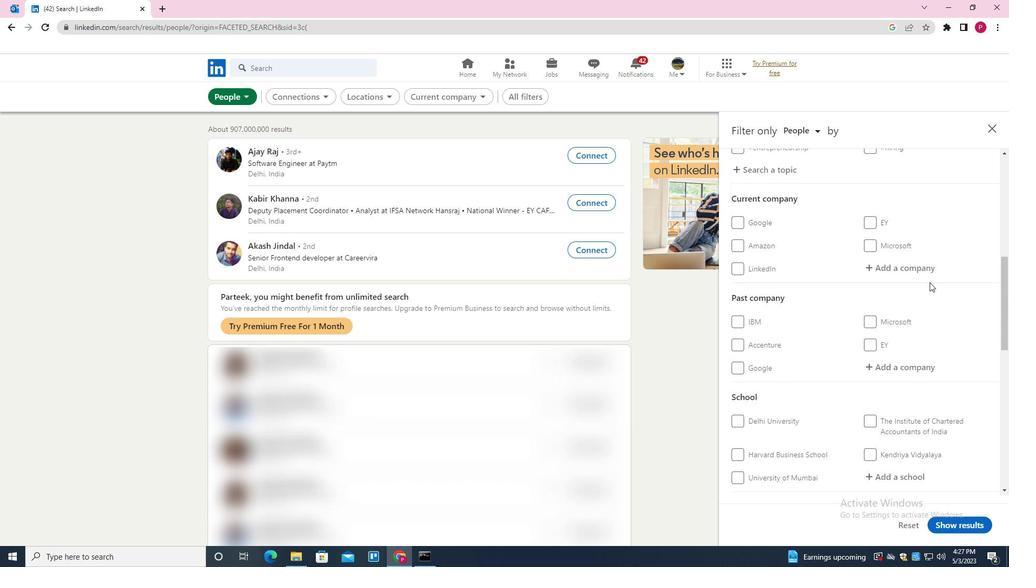 
Action: Mouse pressed left at (919, 268)
Screenshot: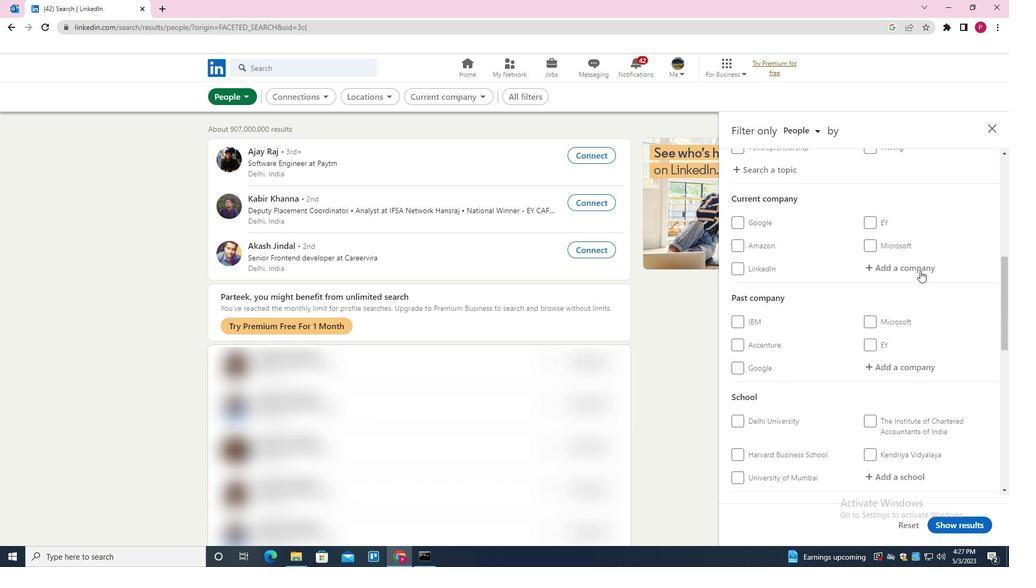 
Action: Key pressed <Key.shift>IDEA<Key.space><Key.shift>CELLULAR<Key.down><Key.enter>
Screenshot: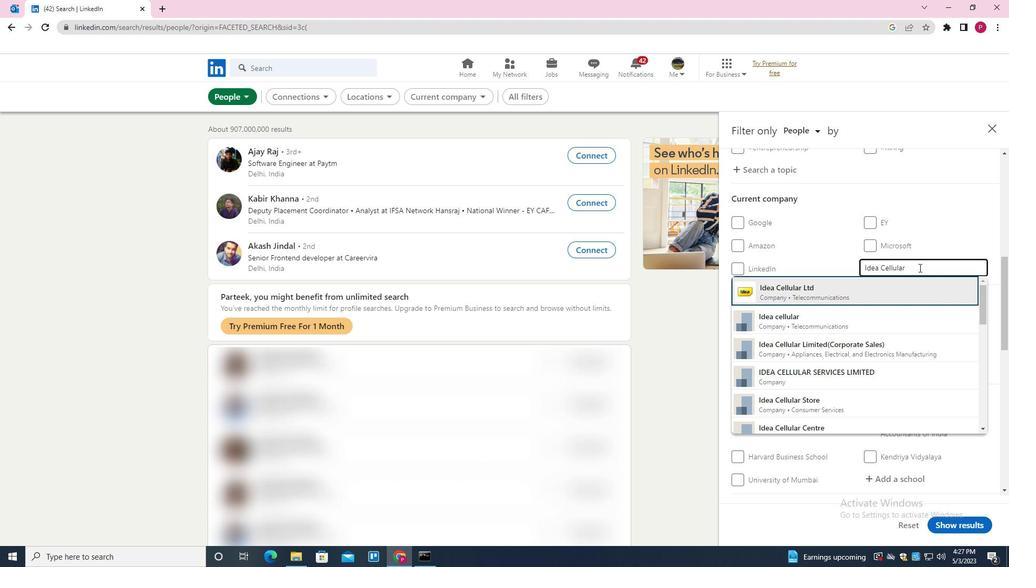 
Action: Mouse moved to (919, 268)
Screenshot: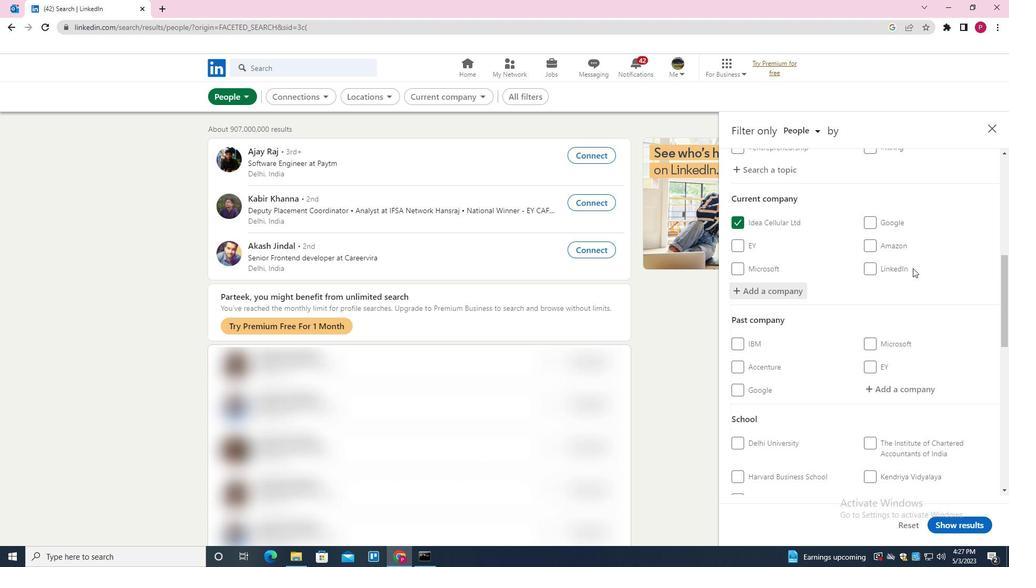 
Action: Mouse scrolled (919, 268) with delta (0, 0)
Screenshot: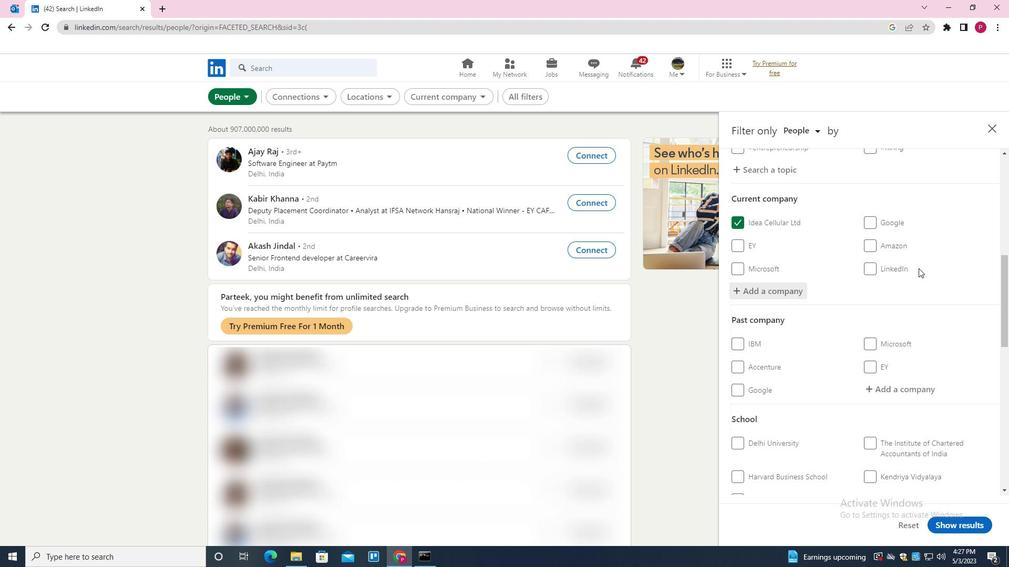 
Action: Mouse scrolled (919, 268) with delta (0, 0)
Screenshot: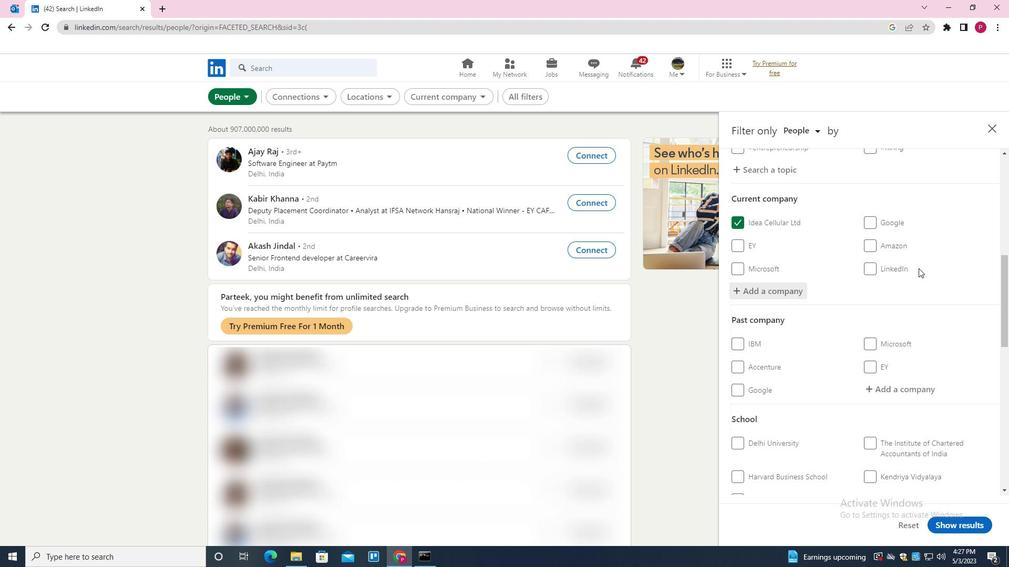 
Action: Mouse moved to (919, 269)
Screenshot: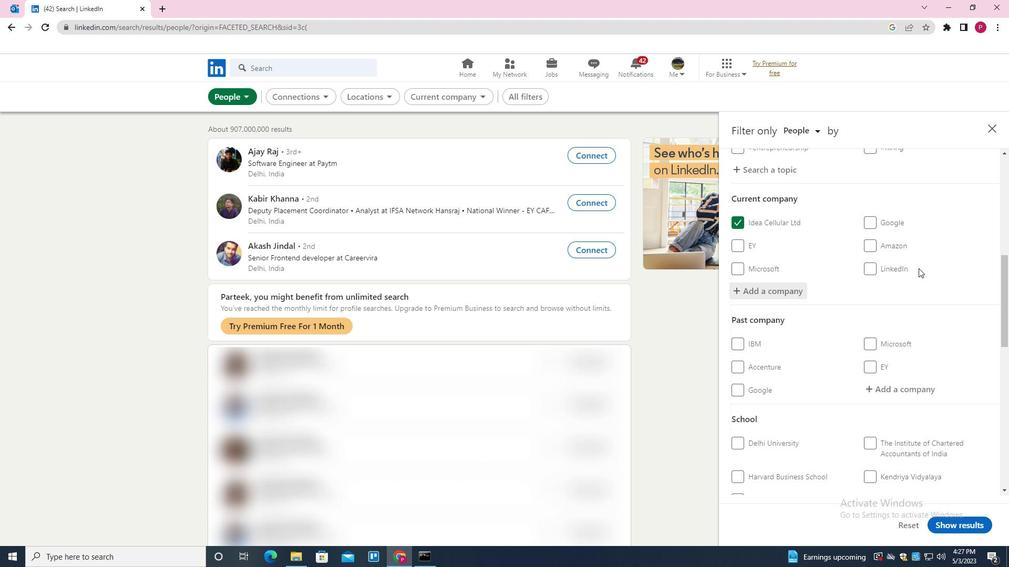 
Action: Mouse scrolled (919, 268) with delta (0, 0)
Screenshot: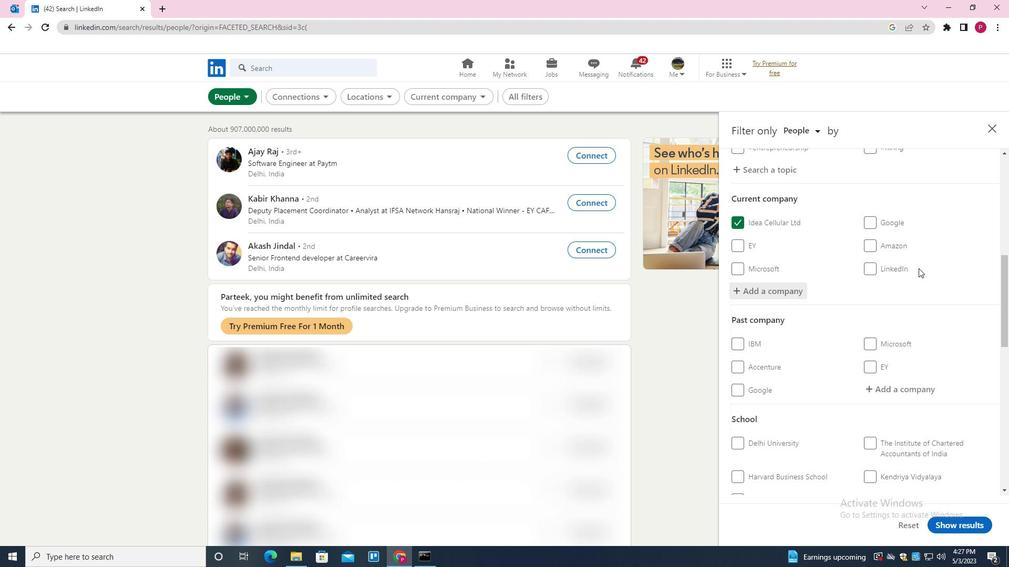 
Action: Mouse moved to (919, 270)
Screenshot: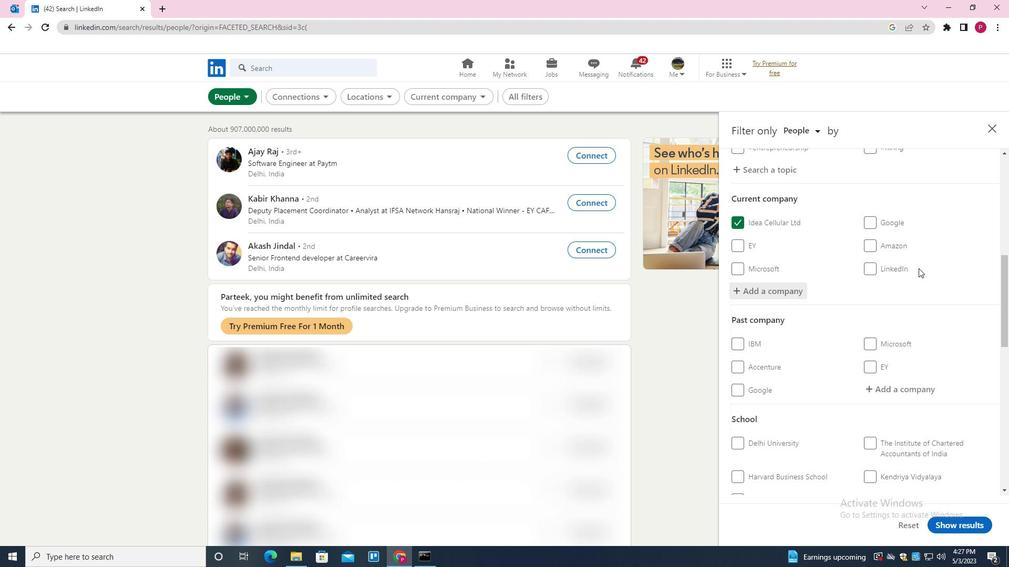 
Action: Mouse scrolled (919, 269) with delta (0, 0)
Screenshot: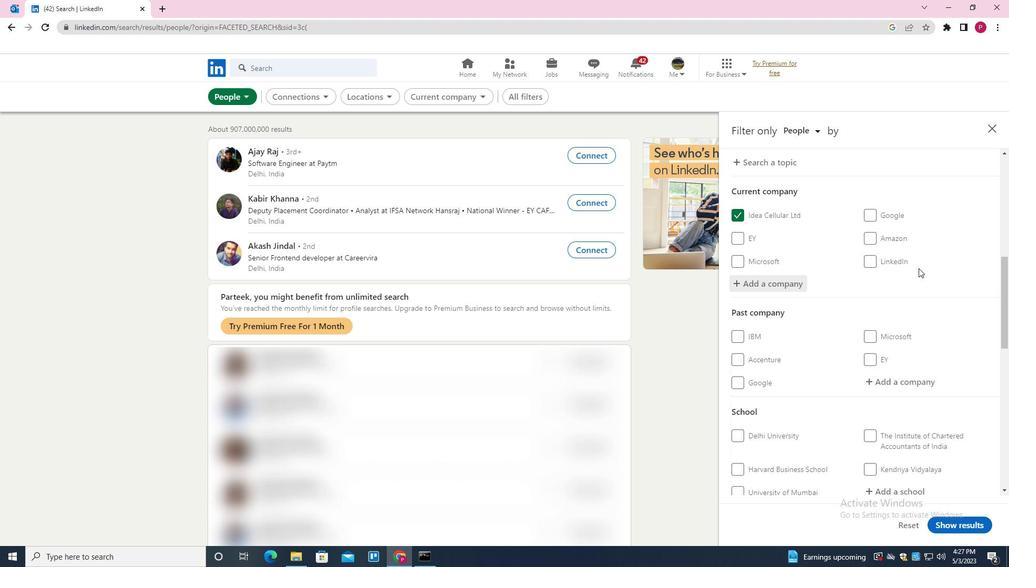 
Action: Mouse moved to (878, 289)
Screenshot: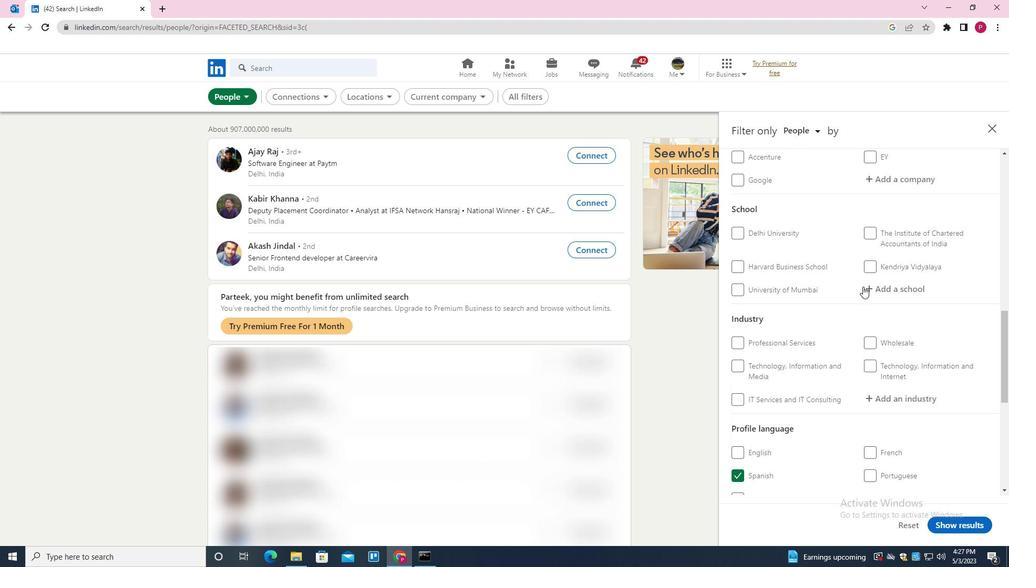 
Action: Mouse pressed left at (878, 289)
Screenshot: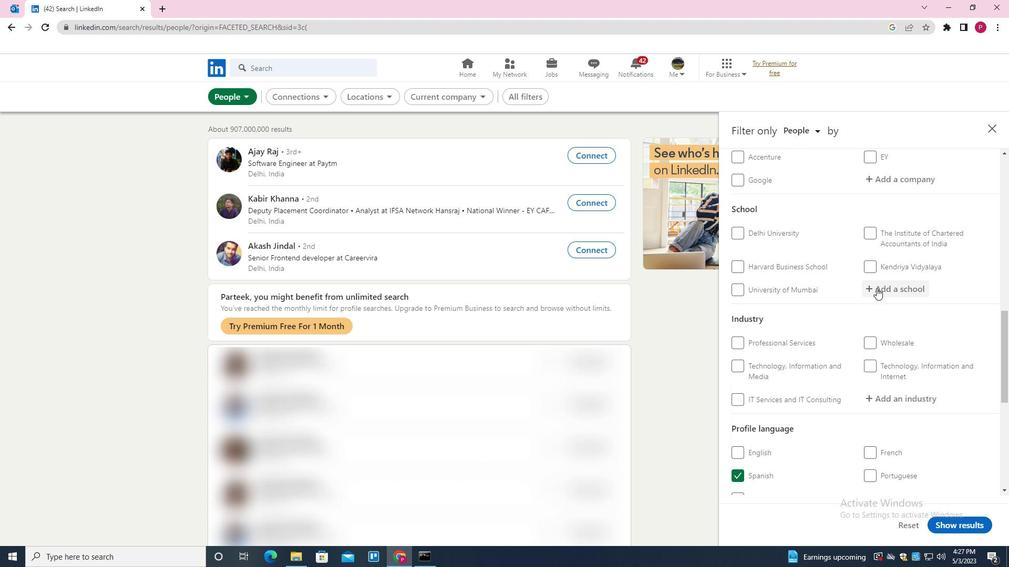 
Action: Key pressed <Key.shift><Key.shift><Key.shift><Key.shift><Key.shift><Key.shift><Key.shift>CHHATRAPATI<Key.space><Key.shift><Key.shift><Key.shift><Key.shift><Key.shift><Key.shift><Key.shift><Key.shift><Key.shift><Key.shift><Key.shift><Key.down><Key.enter>
Screenshot: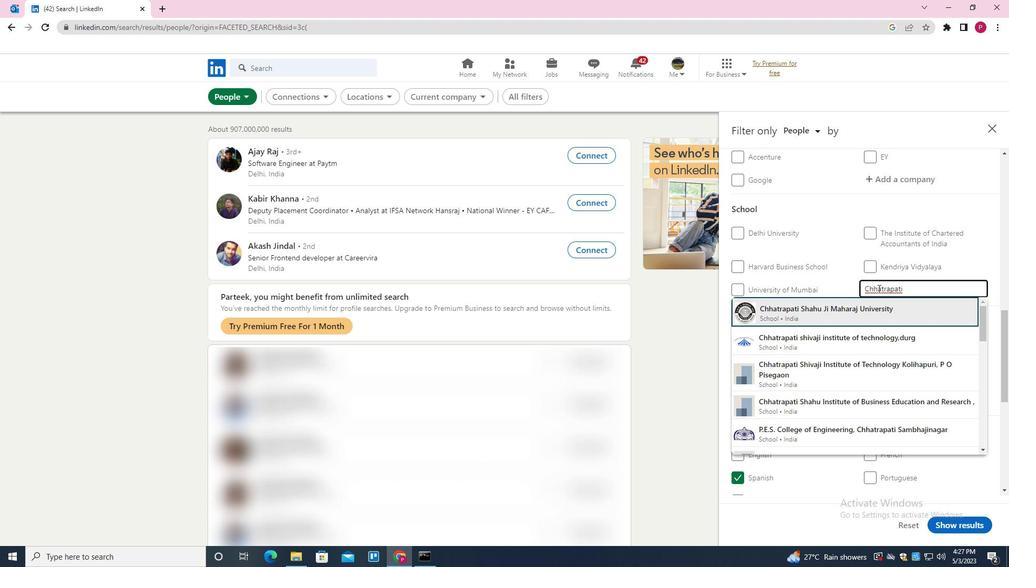 
Action: Mouse scrolled (878, 288) with delta (0, 0)
Screenshot: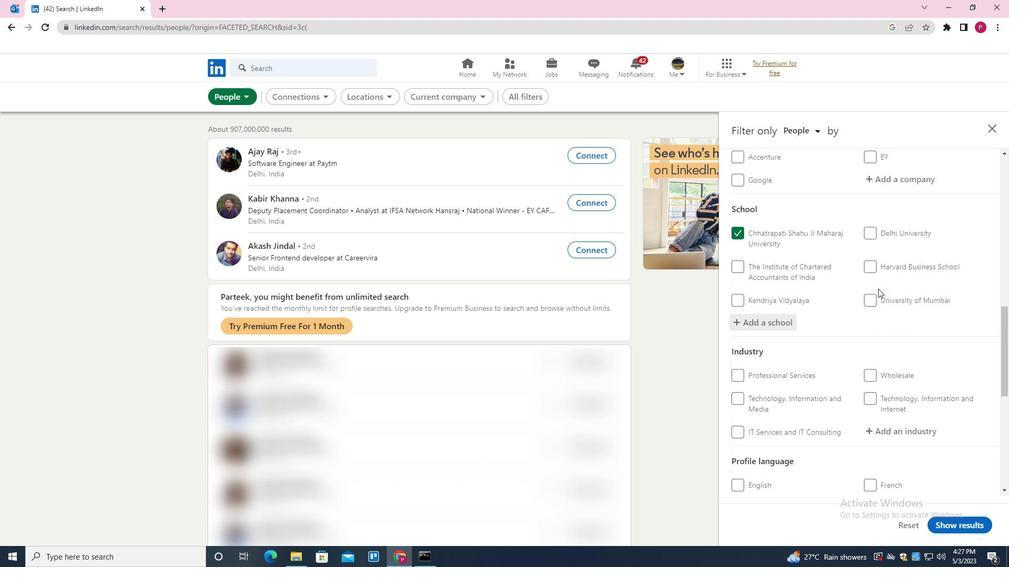 
Action: Mouse scrolled (878, 288) with delta (0, 0)
Screenshot: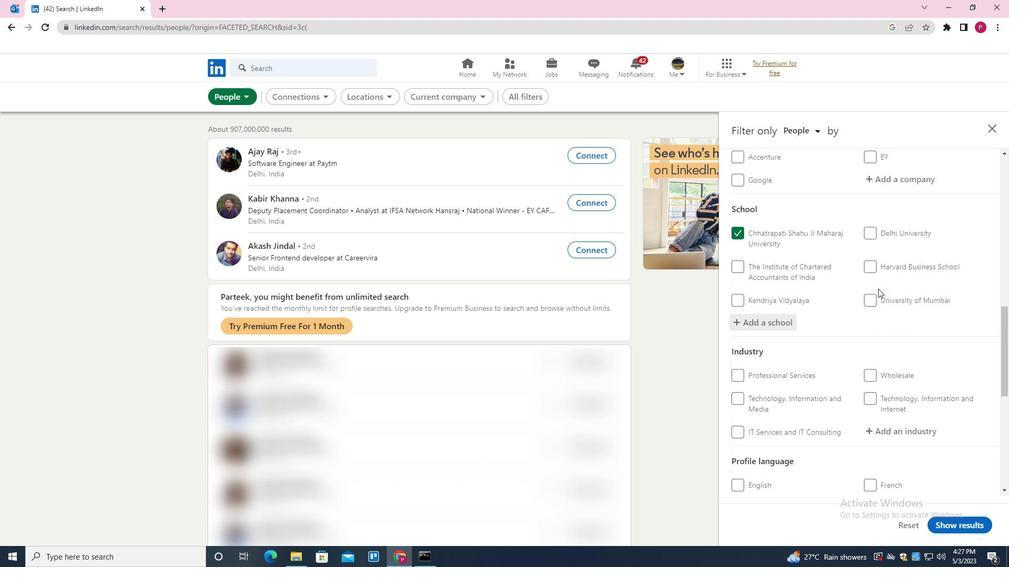 
Action: Mouse scrolled (878, 288) with delta (0, 0)
Screenshot: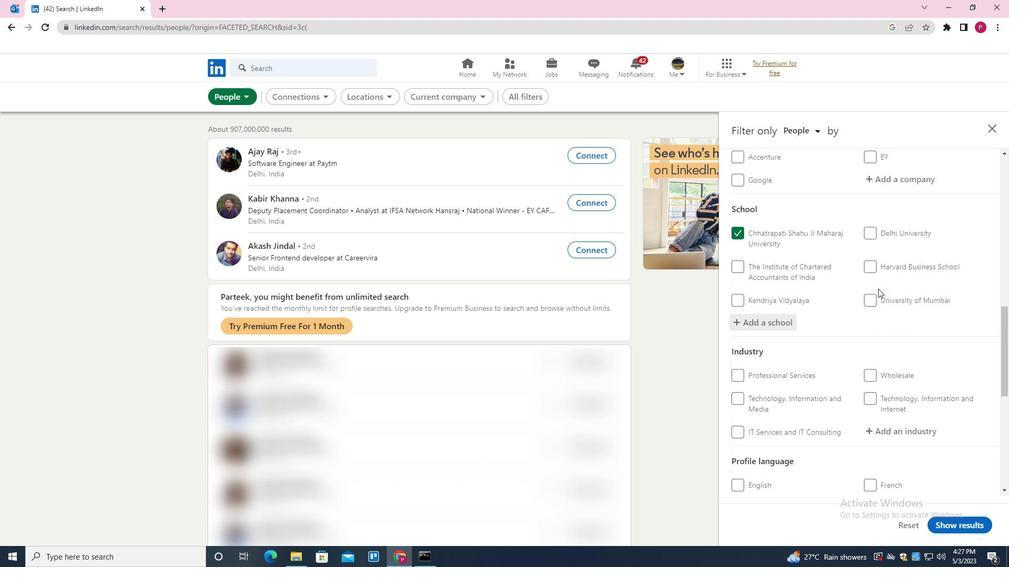 
Action: Mouse moved to (899, 275)
Screenshot: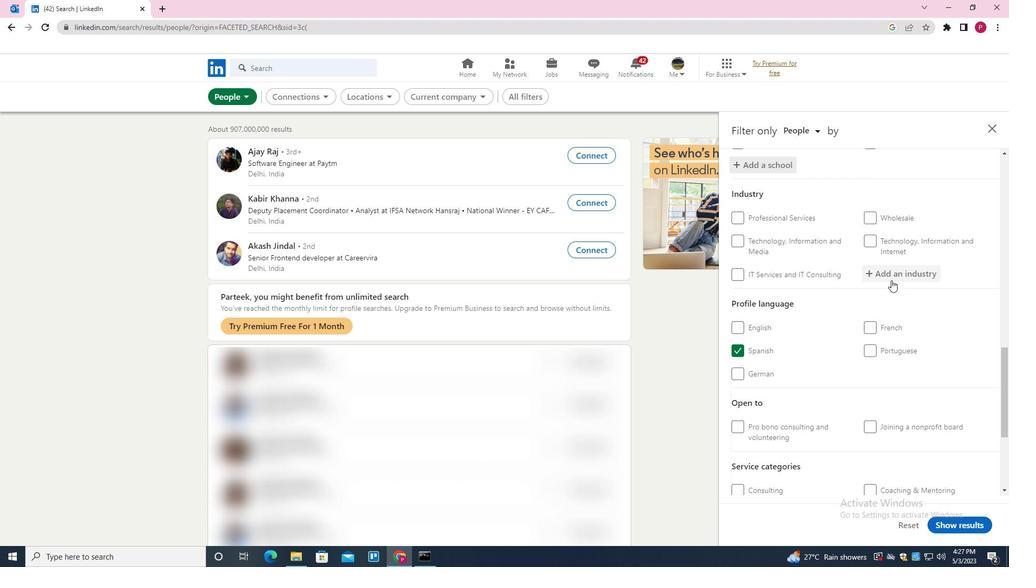 
Action: Mouse pressed left at (899, 275)
Screenshot: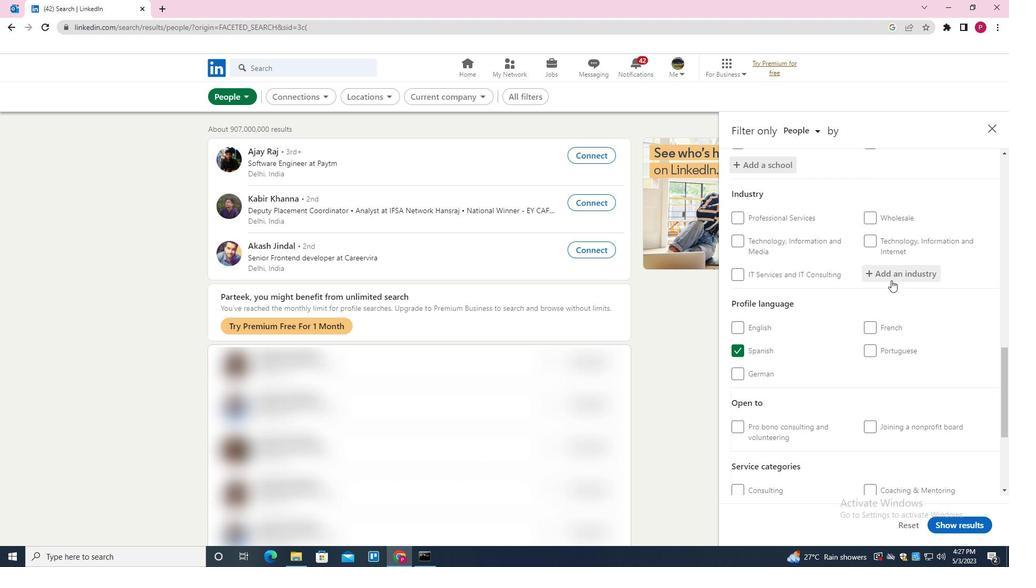 
Action: Key pressed <Key.shift><Key.shift><Key.shift><Key.shift><Key.shift><Key.shift><Key.shift><Key.shift><Key.shift><Key.shift><Key.shift><Key.shift><Key.shift><Key.shift><Key.shift><Key.shift>ARTIFICIAL<Key.space><Key.shift><Key.shift><Key.shift><Key.shift><Key.shift><Key.shift><Key.shift><Key.shift><Key.shift><Key.shift><Key.shift>RUBBER<Key.space>AND<Key.space><Key.shift>SYNTHETIC<Key.space><Key.shift>FIBER<Key.space><Key.shift>MANUFACTURING<Key.down><Key.enter>
Screenshot: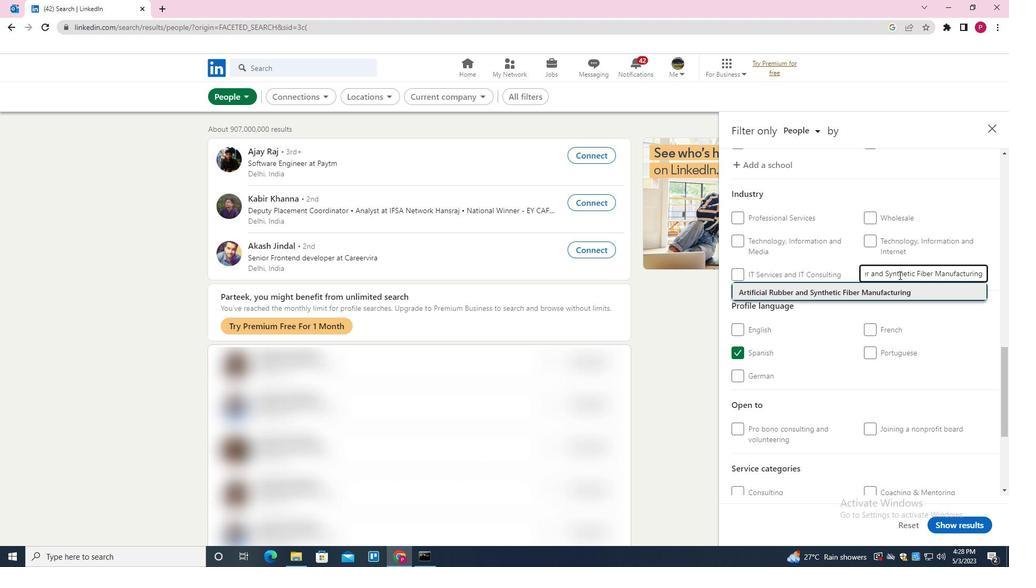 
Action: Mouse scrolled (899, 275) with delta (0, 0)
Screenshot: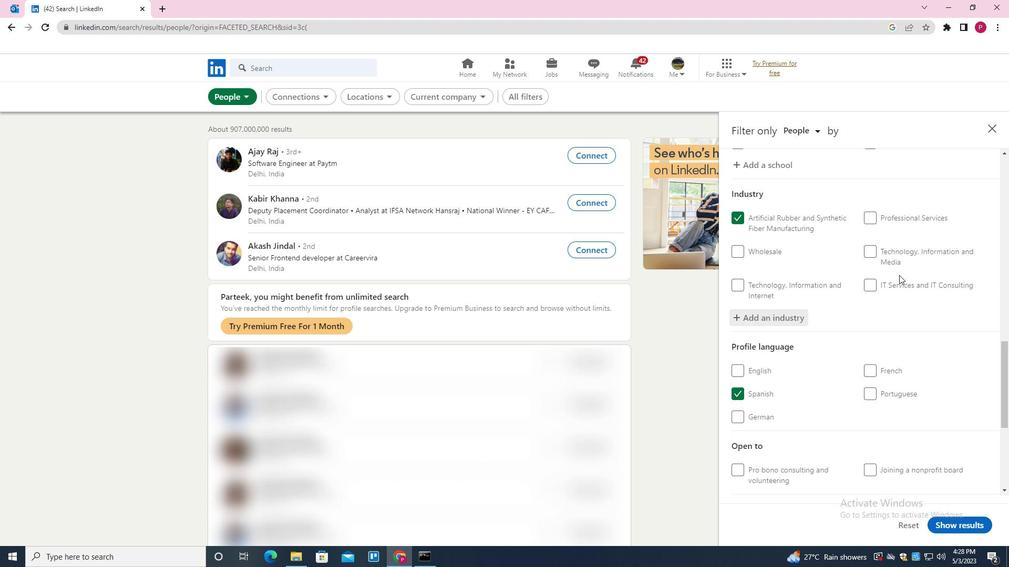 
Action: Mouse moved to (898, 276)
Screenshot: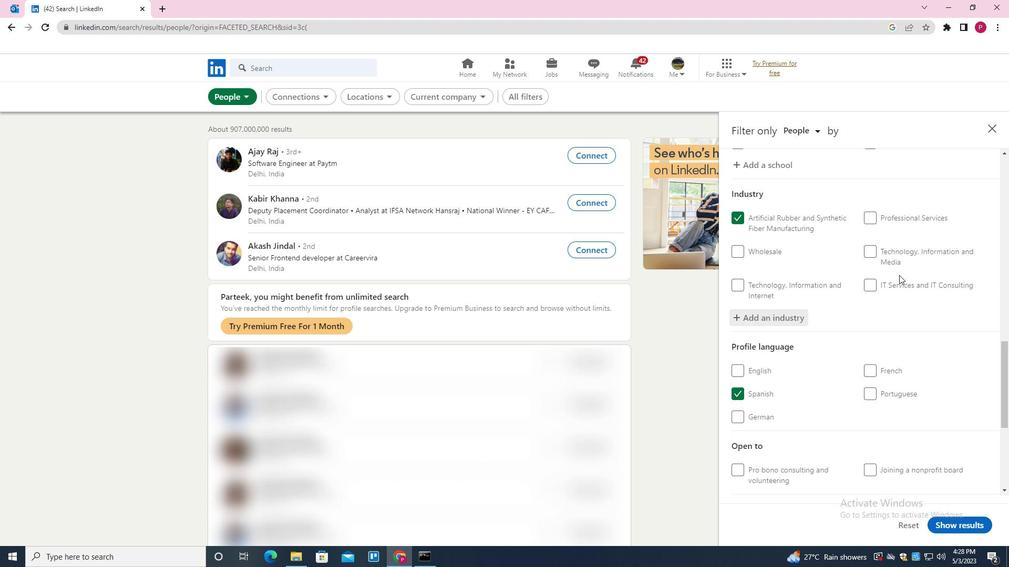 
Action: Mouse scrolled (898, 275) with delta (0, 0)
Screenshot: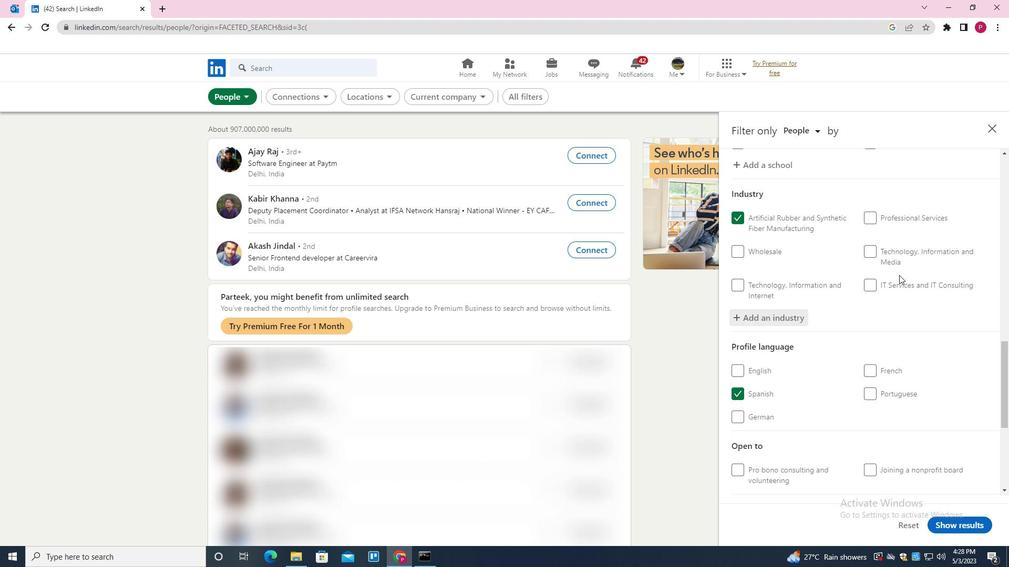 
Action: Mouse scrolled (898, 275) with delta (0, 0)
Screenshot: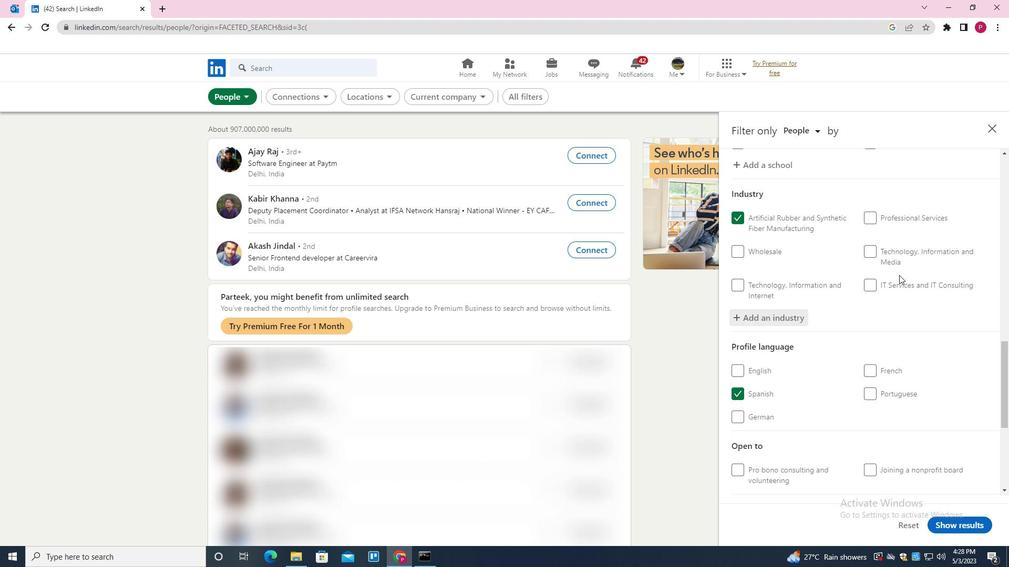 
Action: Mouse scrolled (898, 275) with delta (0, 0)
Screenshot: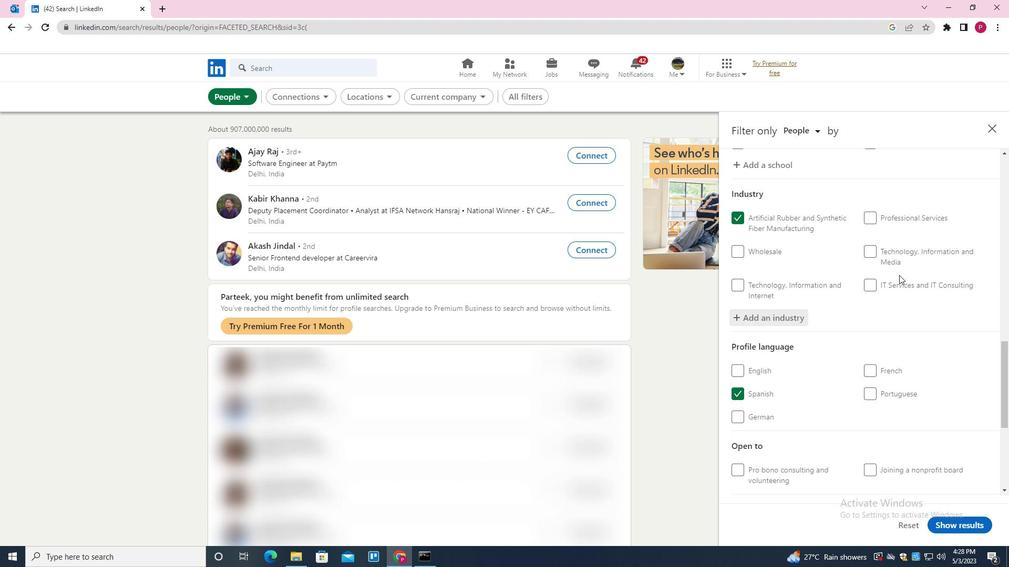 
Action: Mouse moved to (898, 276)
Screenshot: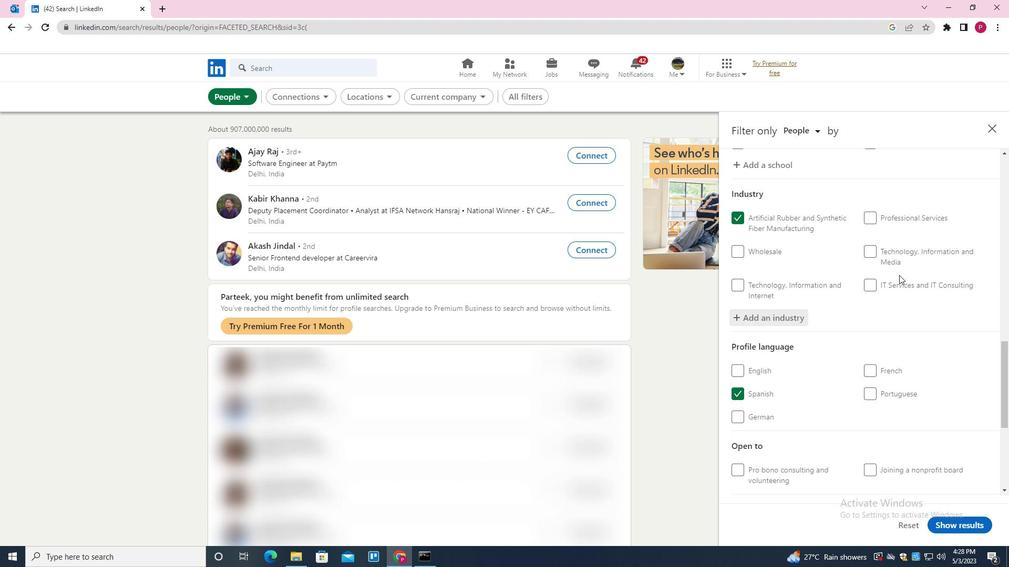 
Action: Mouse scrolled (898, 275) with delta (0, 0)
Screenshot: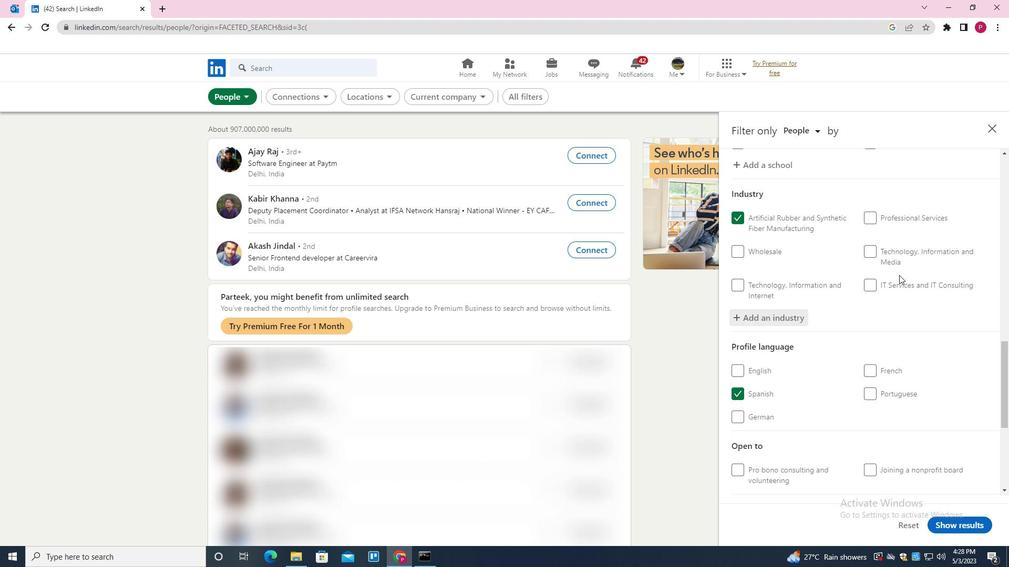 
Action: Mouse moved to (895, 348)
Screenshot: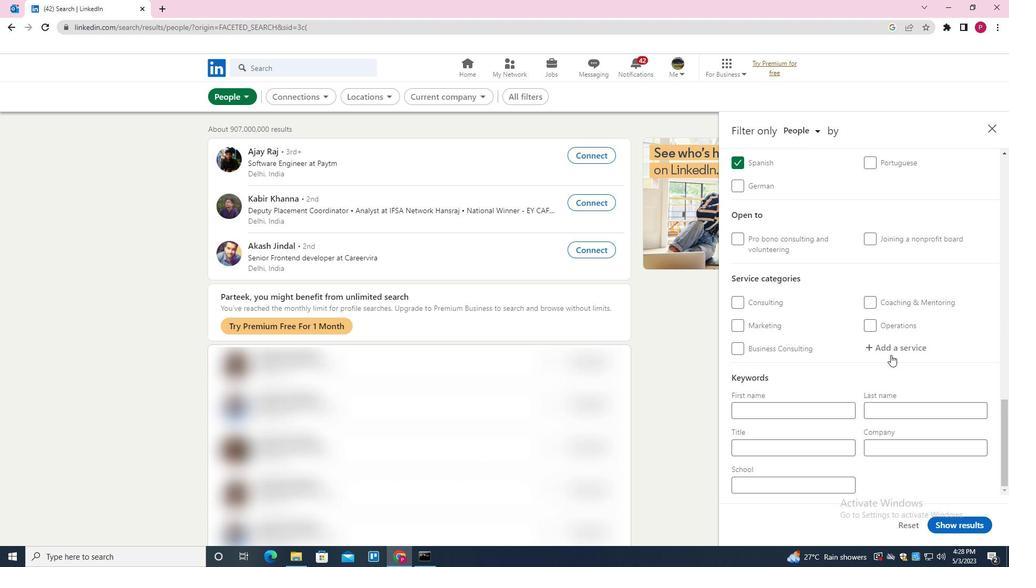 
Action: Mouse pressed left at (895, 348)
Screenshot: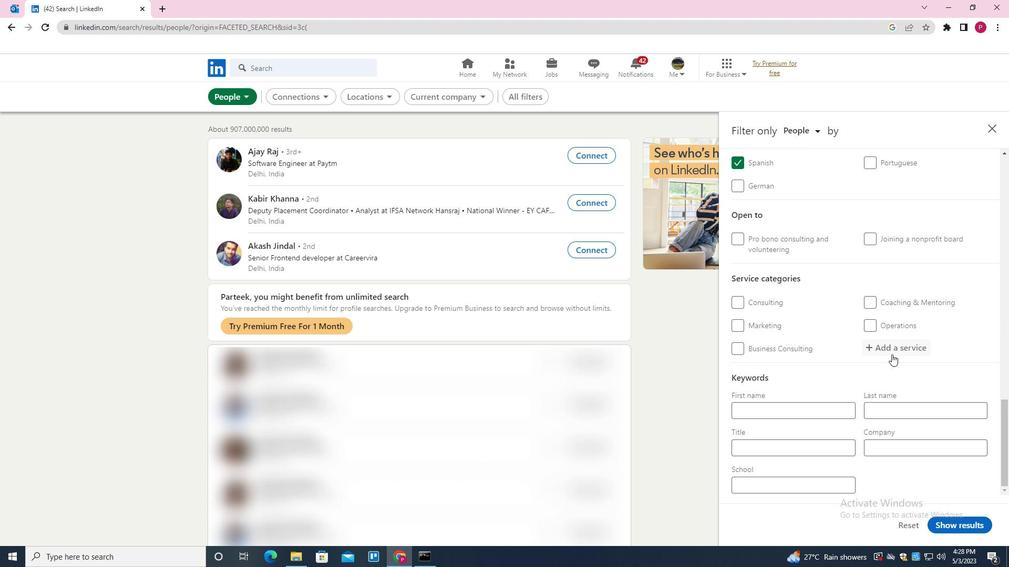
Action: Key pressed <Key.shift>COMMERCIAL<Key.space><Key.shift>INSURANCE<Key.down><Key.enter><Key.backspace><Key.down><Key.enter>
Screenshot: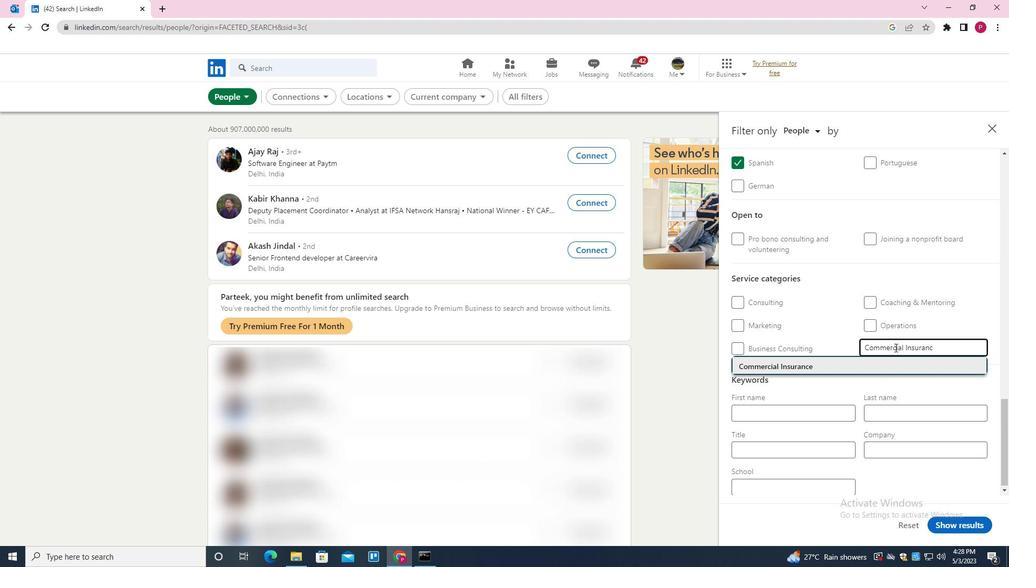 
Action: Mouse moved to (831, 502)
Screenshot: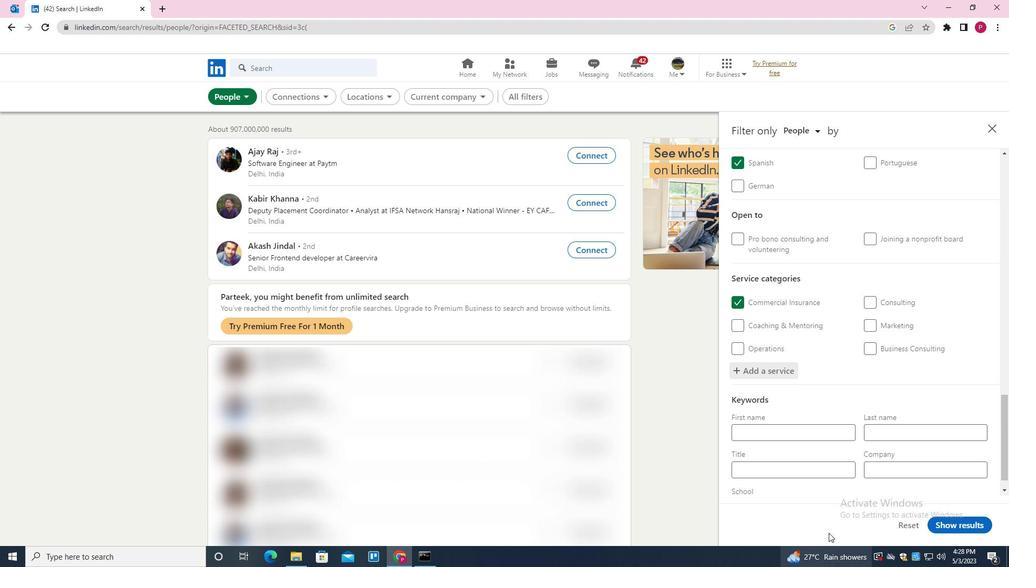 
Action: Mouse scrolled (831, 501) with delta (0, 0)
Screenshot: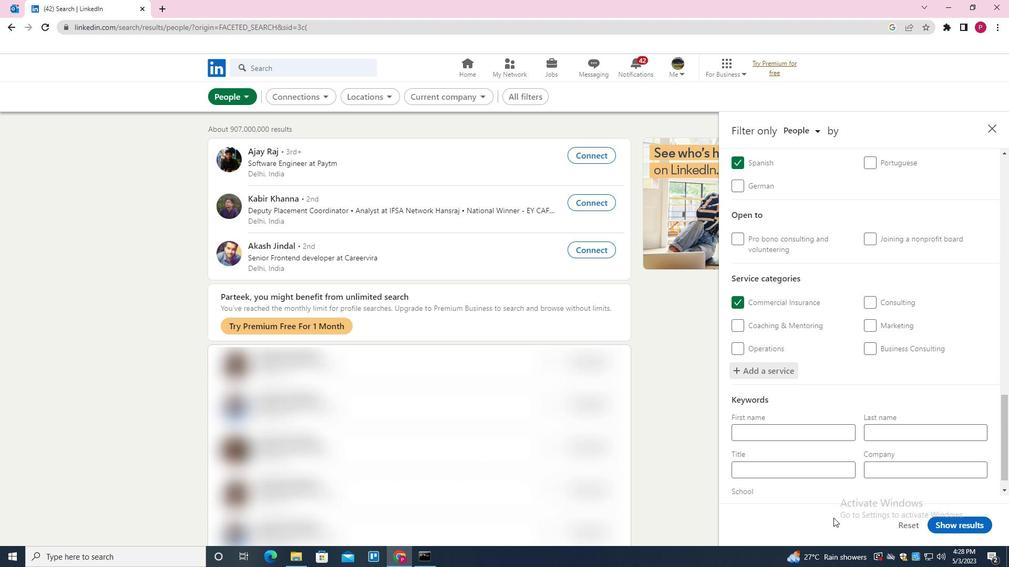 
Action: Mouse scrolled (831, 501) with delta (0, 0)
Screenshot: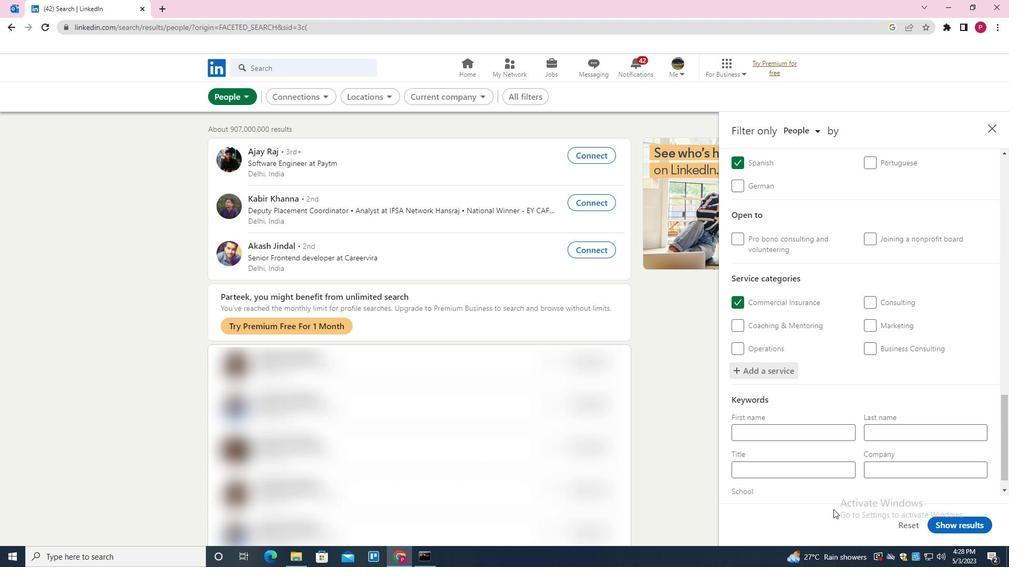 
Action: Mouse scrolled (831, 501) with delta (0, 0)
Screenshot: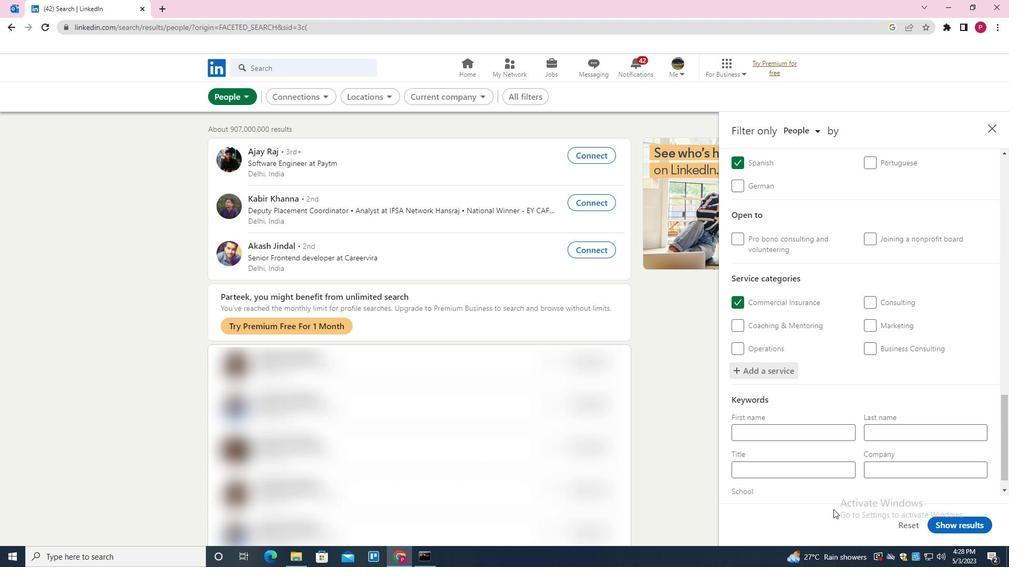 
Action: Mouse scrolled (831, 501) with delta (0, 0)
Screenshot: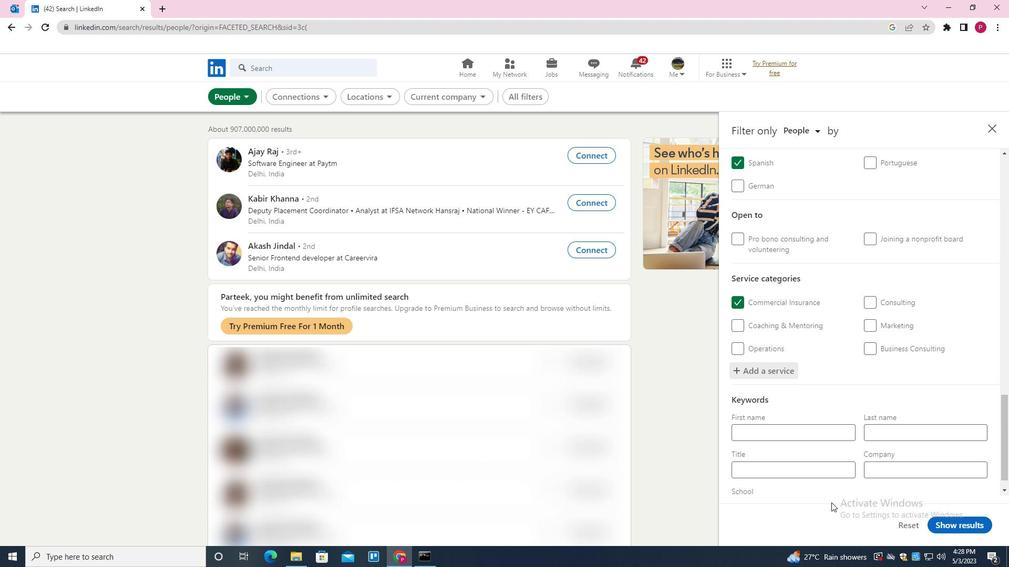 
Action: Mouse moved to (812, 464)
Screenshot: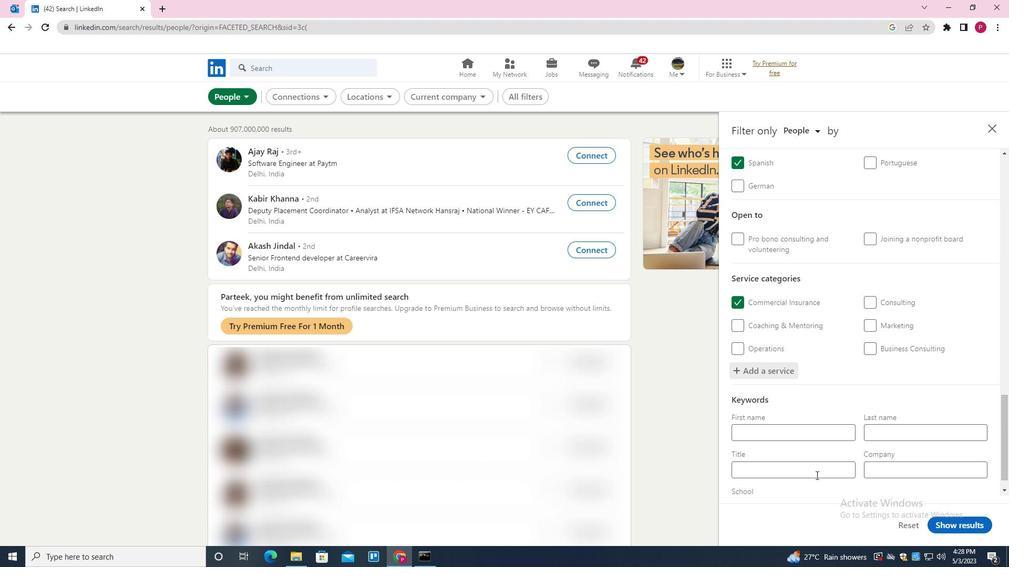 
Action: Mouse scrolled (812, 464) with delta (0, 0)
Screenshot: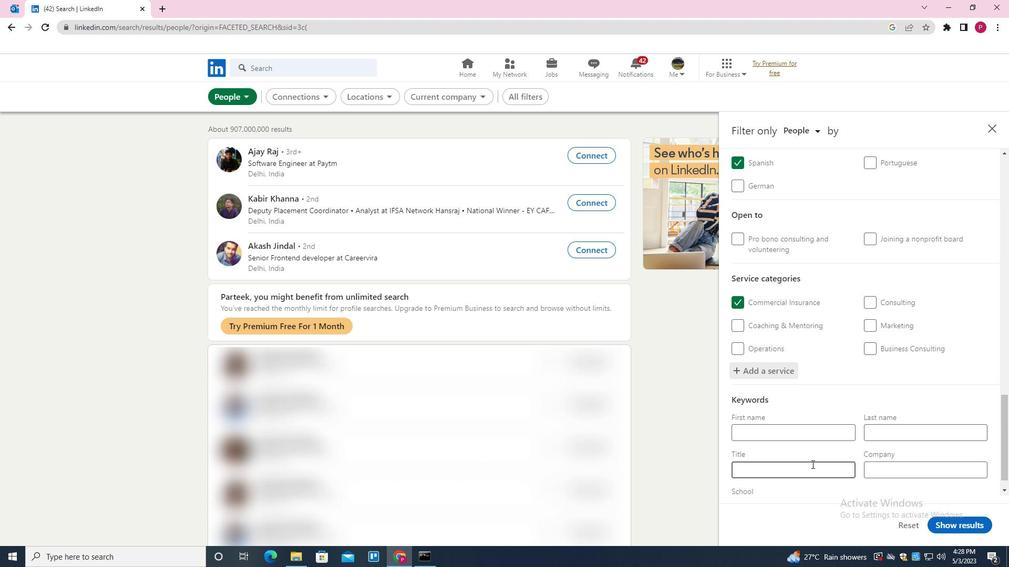 
Action: Mouse scrolled (812, 464) with delta (0, 0)
Screenshot: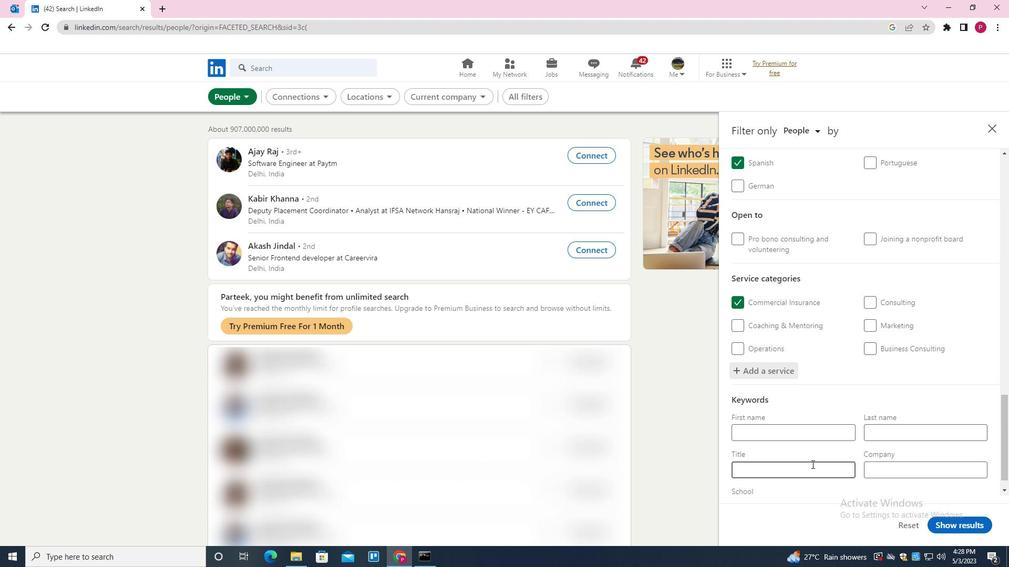 
Action: Mouse scrolled (812, 464) with delta (0, 0)
Screenshot: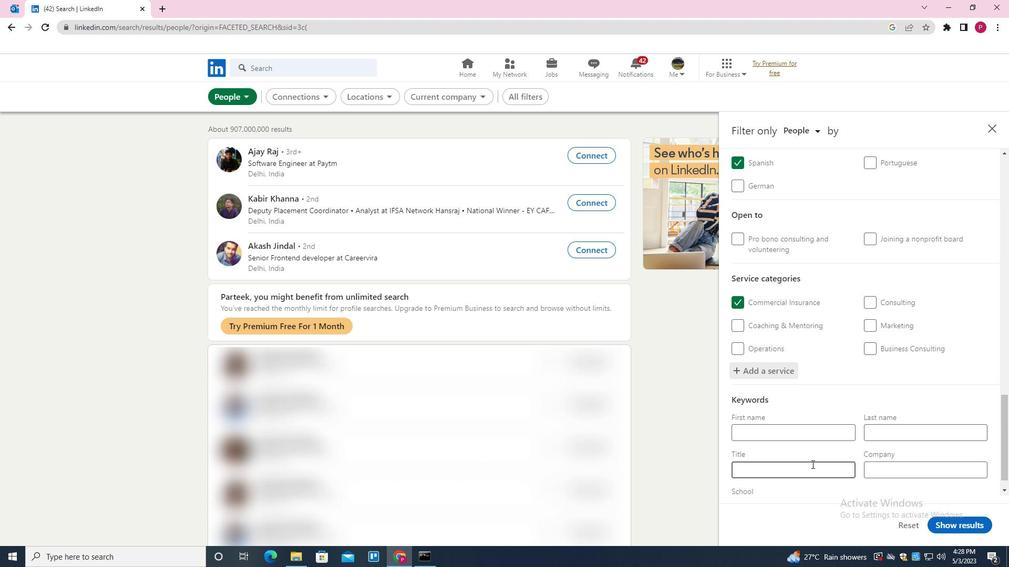 
Action: Mouse moved to (812, 450)
Screenshot: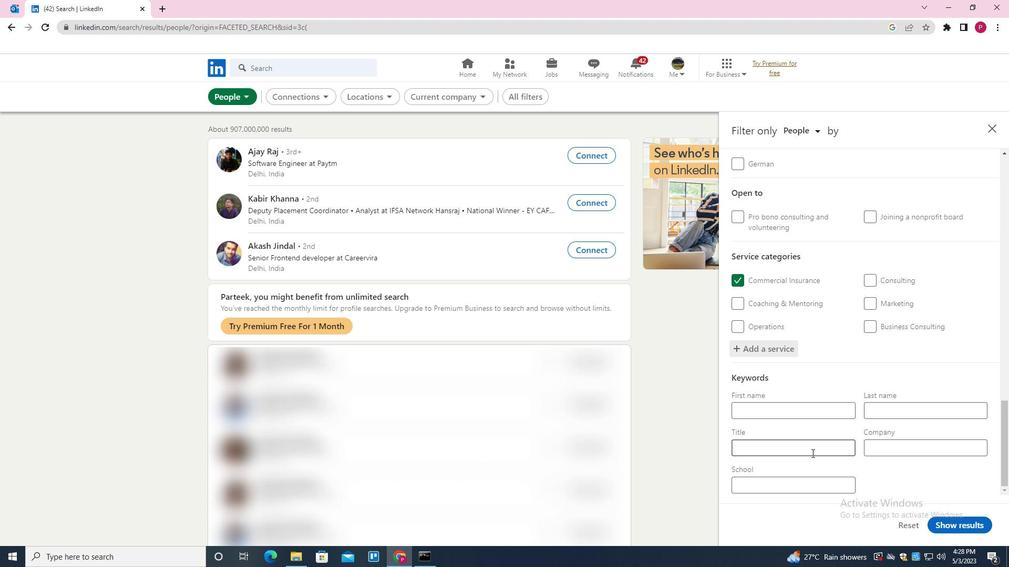 
Action: Mouse pressed left at (812, 450)
Screenshot: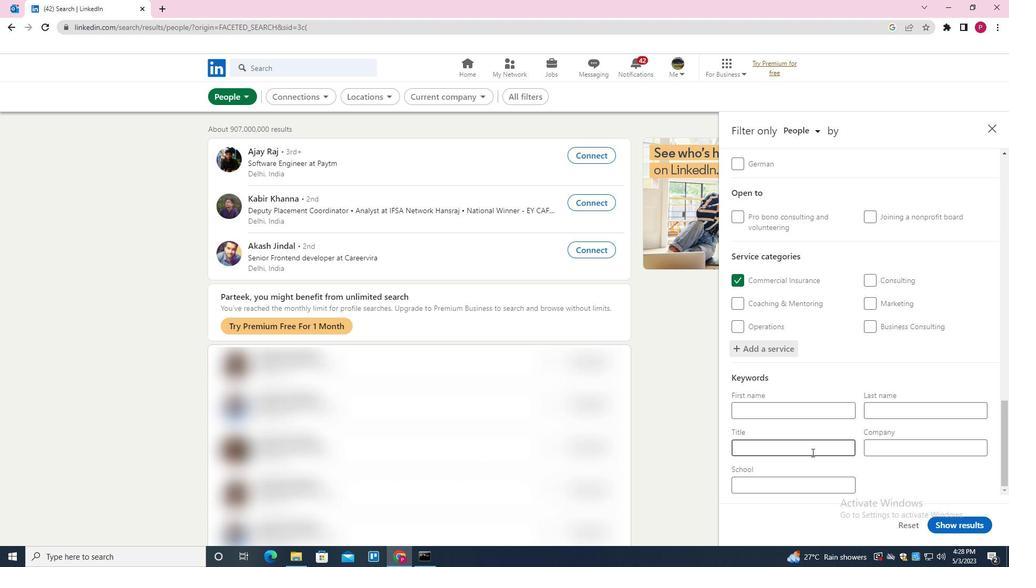 
Action: Key pressed <Key.shift><Key.shift>PAINTER
Screenshot: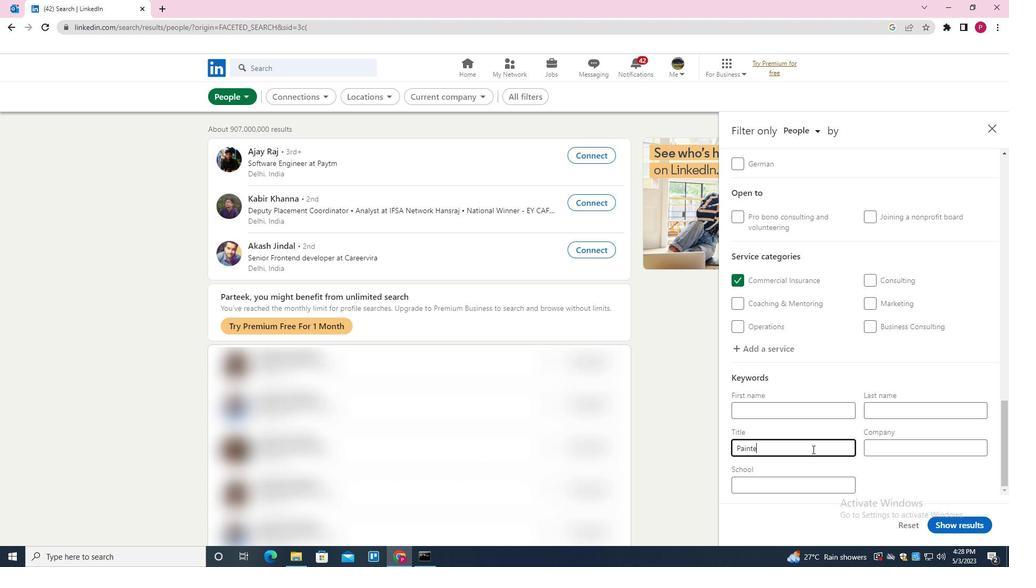 
Action: Mouse moved to (949, 526)
Screenshot: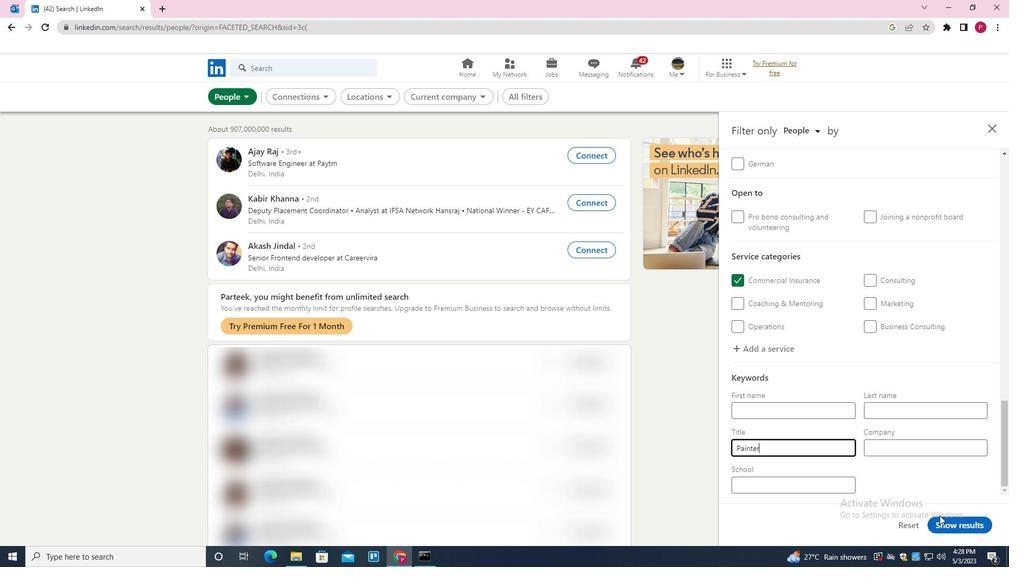 
Action: Mouse pressed left at (949, 526)
Screenshot: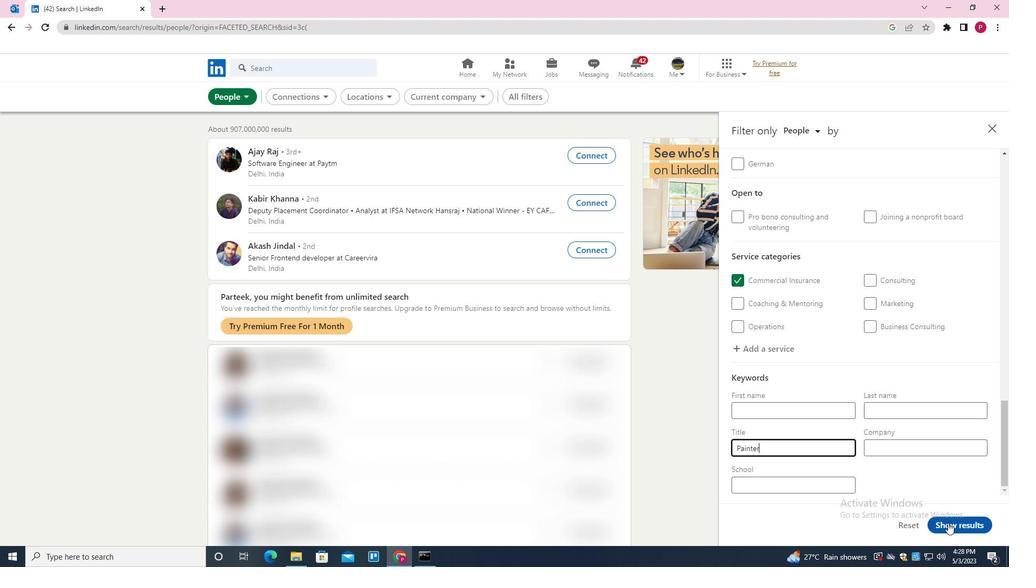 
Action: Mouse moved to (410, 159)
Screenshot: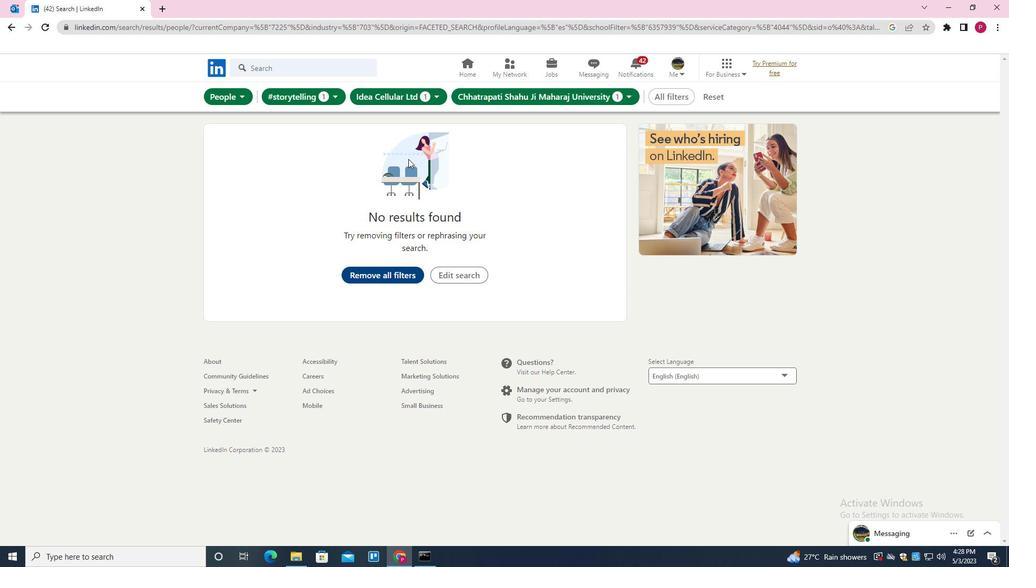 
